 Task: Add Attachment from computer to Card Card0000000217 in Board Board0000000055 in Workspace WS0000000019 in Trello. Add Cover Green to Card Card0000000217 in Board Board0000000055 in Workspace WS0000000019 in Trello. Add "Move Card To …" Button titled Button0000000217 to "top" of the list "To Do" to Card Card0000000217 in Board Board0000000055 in Workspace WS0000000019 in Trello. Add Description DS0000000217 to Card Card0000000218 in Board Board0000000055 in Workspace WS0000000019 in Trello. Add Comment CM0000000217 to Card Card0000000218 in Board Board0000000055 in Workspace WS0000000019 in Trello
Action: Mouse moved to (539, 569)
Screenshot: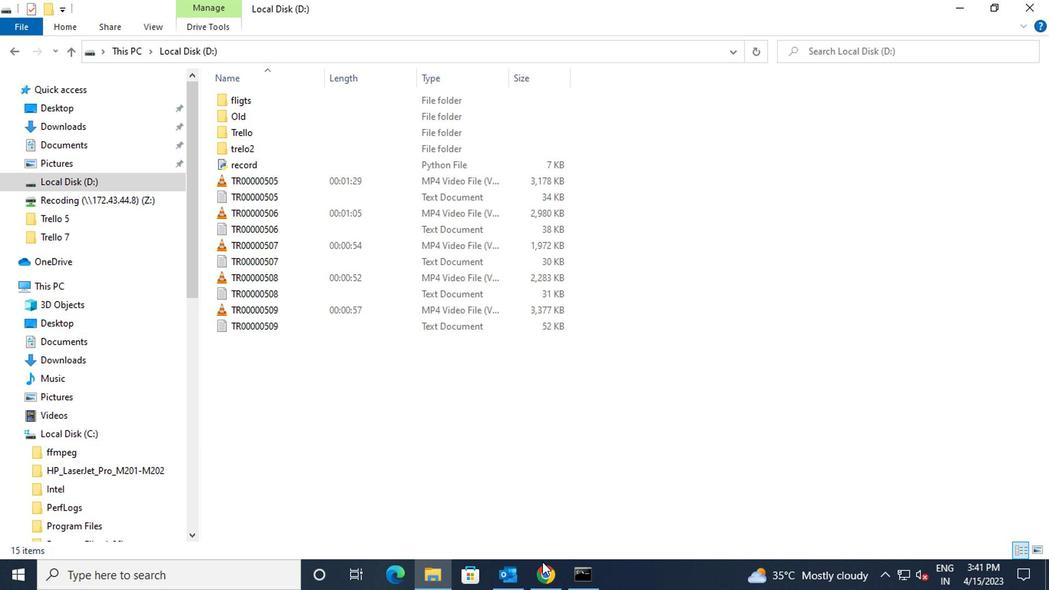 
Action: Mouse pressed left at (539, 569)
Screenshot: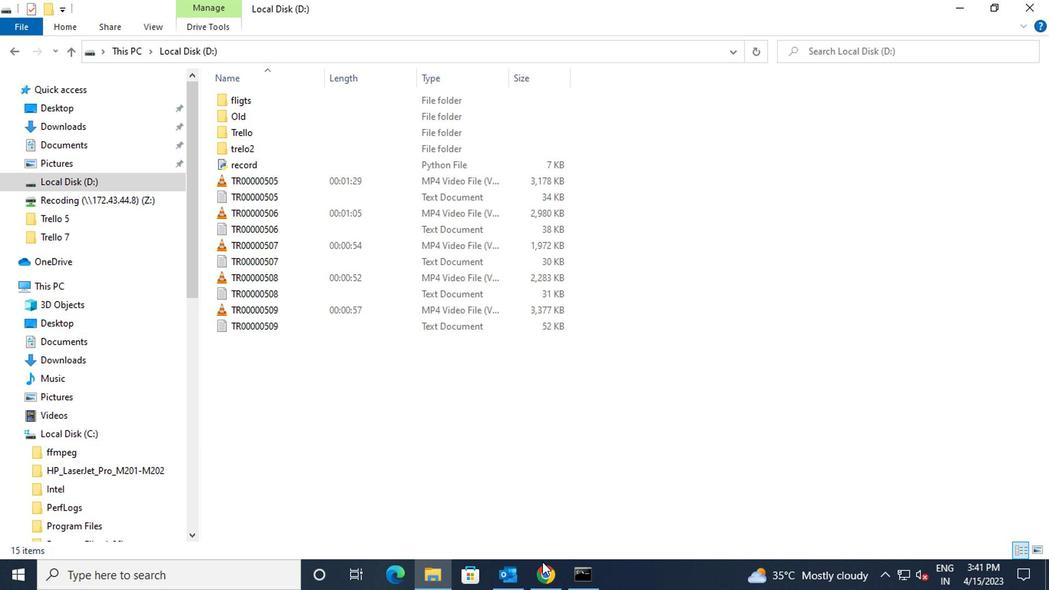 
Action: Mouse moved to (388, 217)
Screenshot: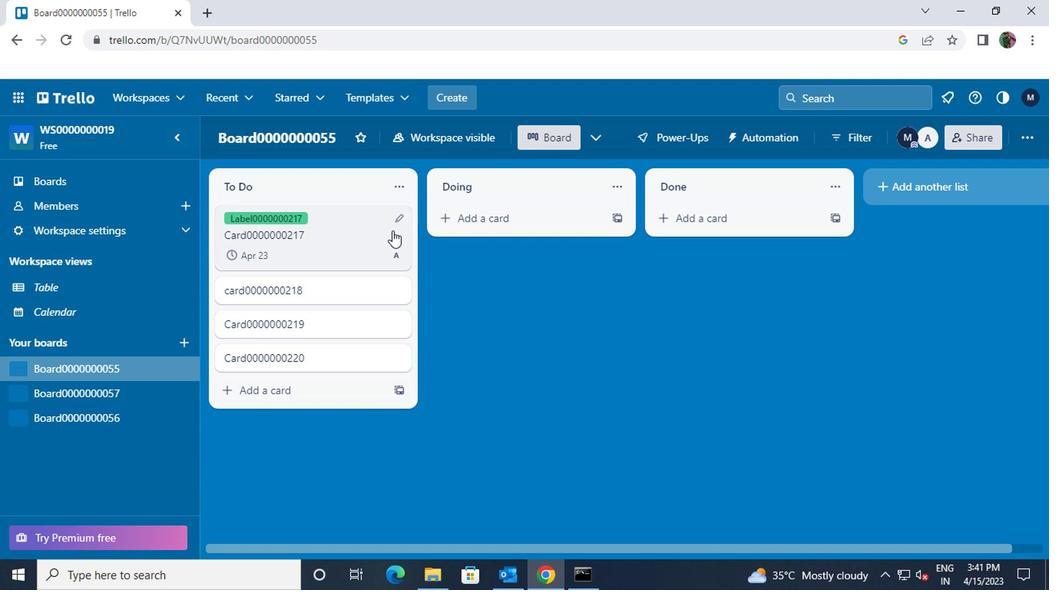 
Action: Mouse pressed left at (388, 217)
Screenshot: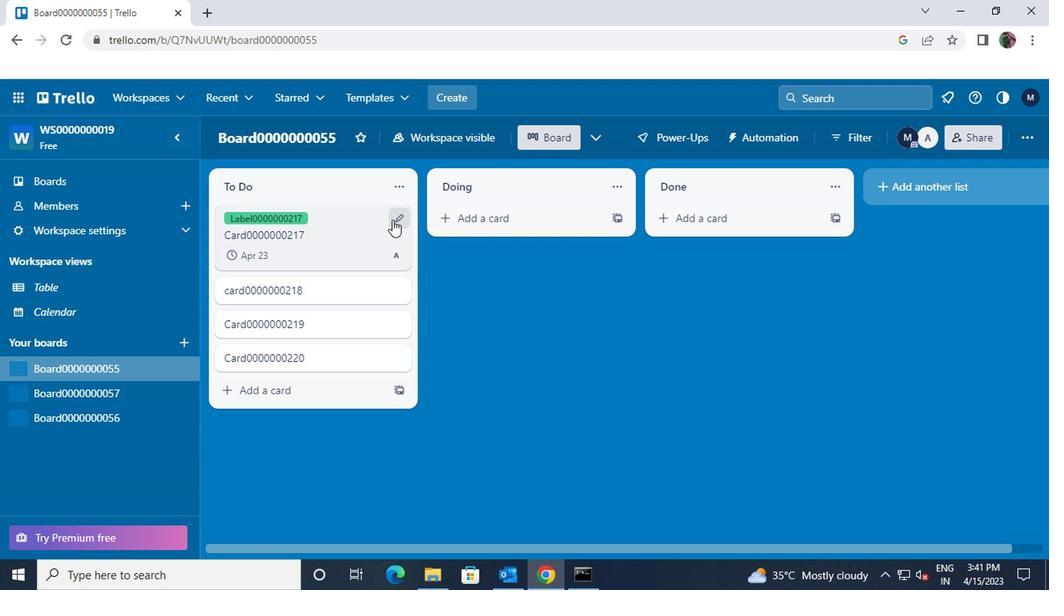 
Action: Mouse moved to (445, 218)
Screenshot: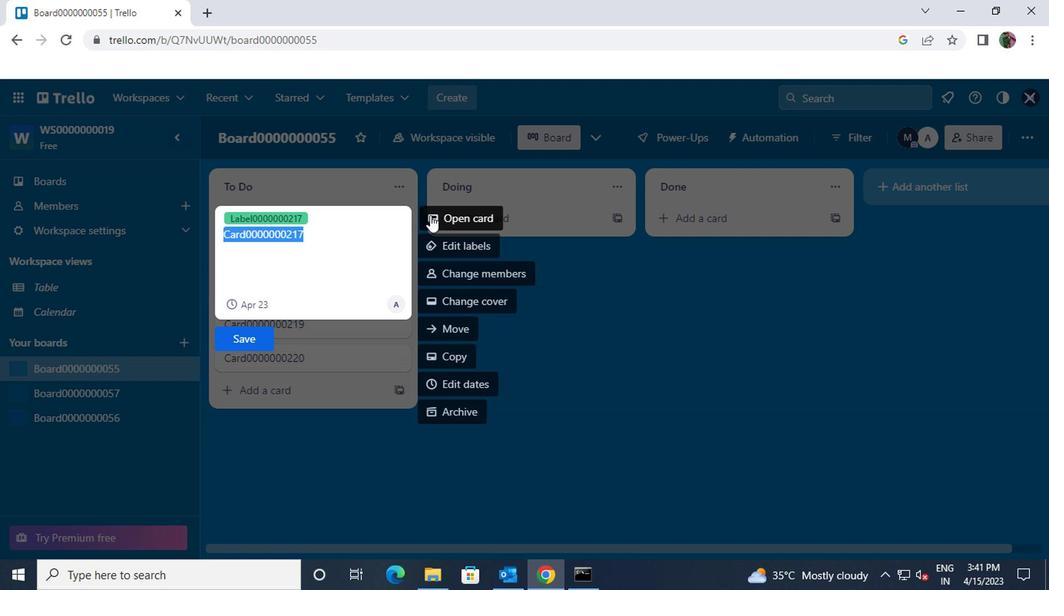 
Action: Mouse pressed left at (445, 218)
Screenshot: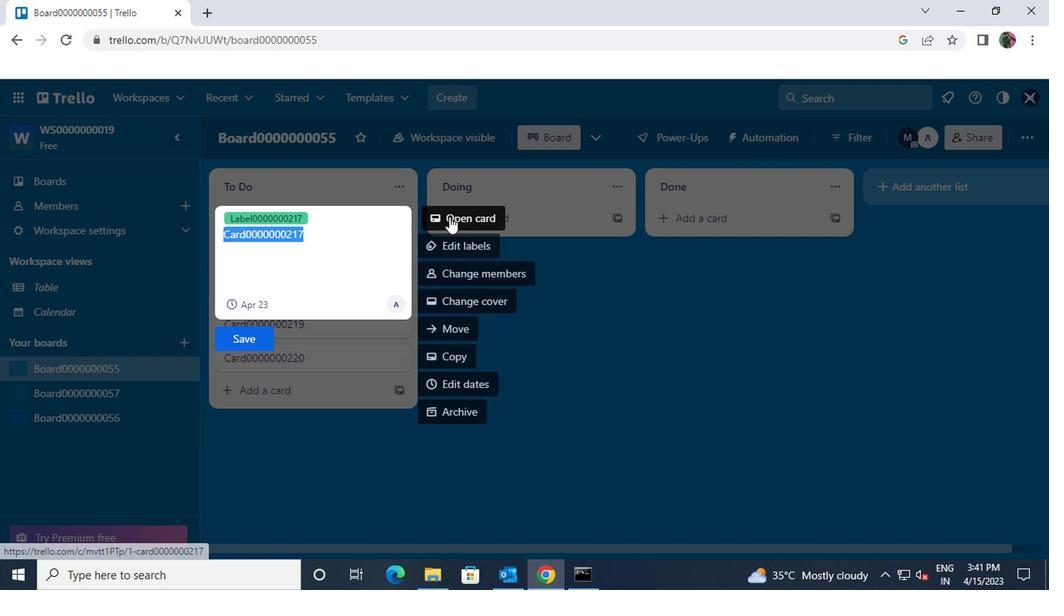 
Action: Mouse moved to (685, 346)
Screenshot: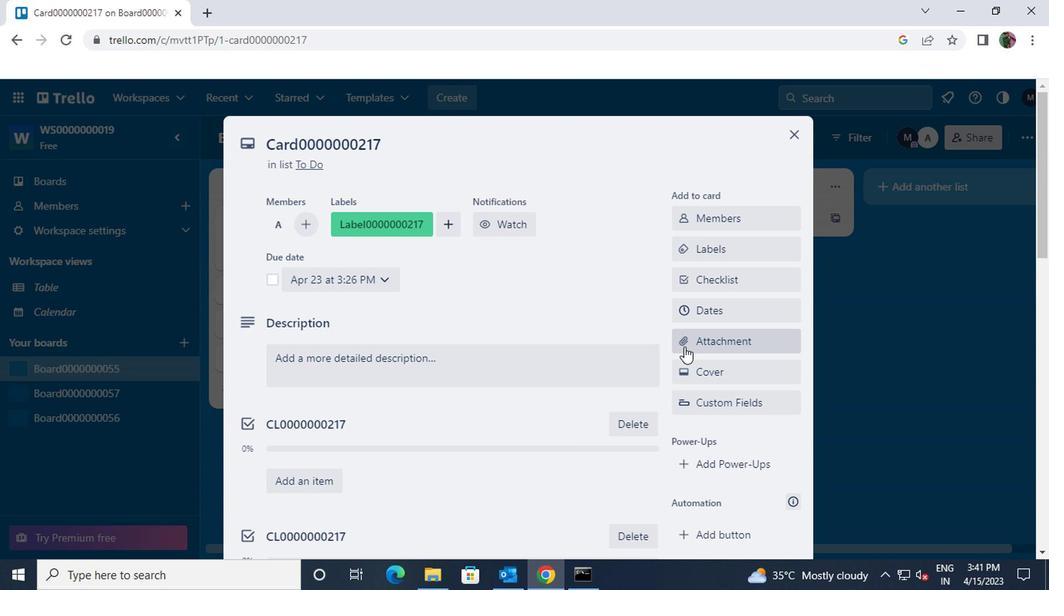 
Action: Mouse pressed left at (685, 346)
Screenshot: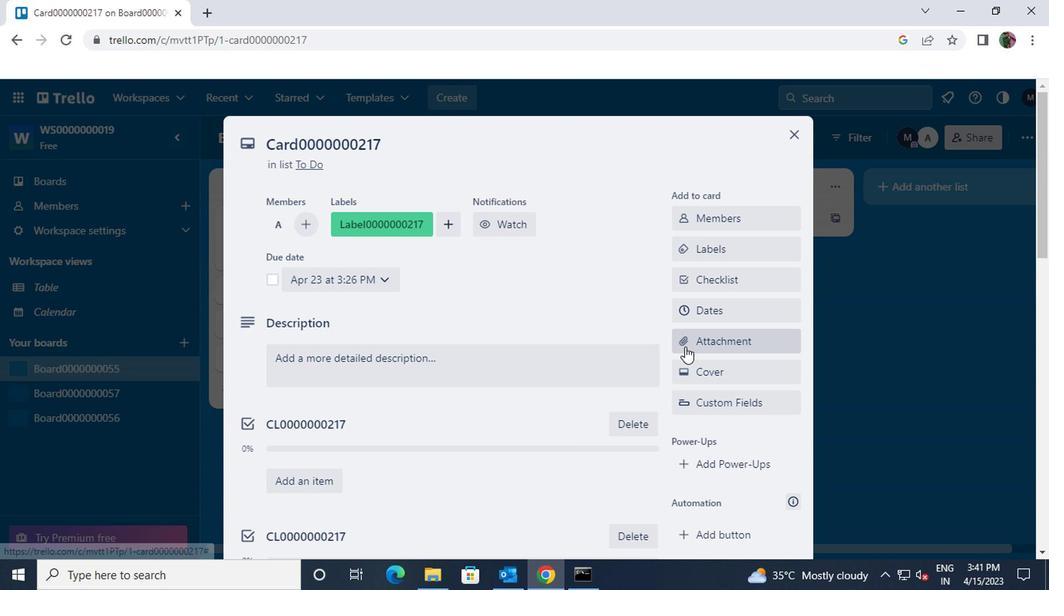 
Action: Mouse moved to (703, 166)
Screenshot: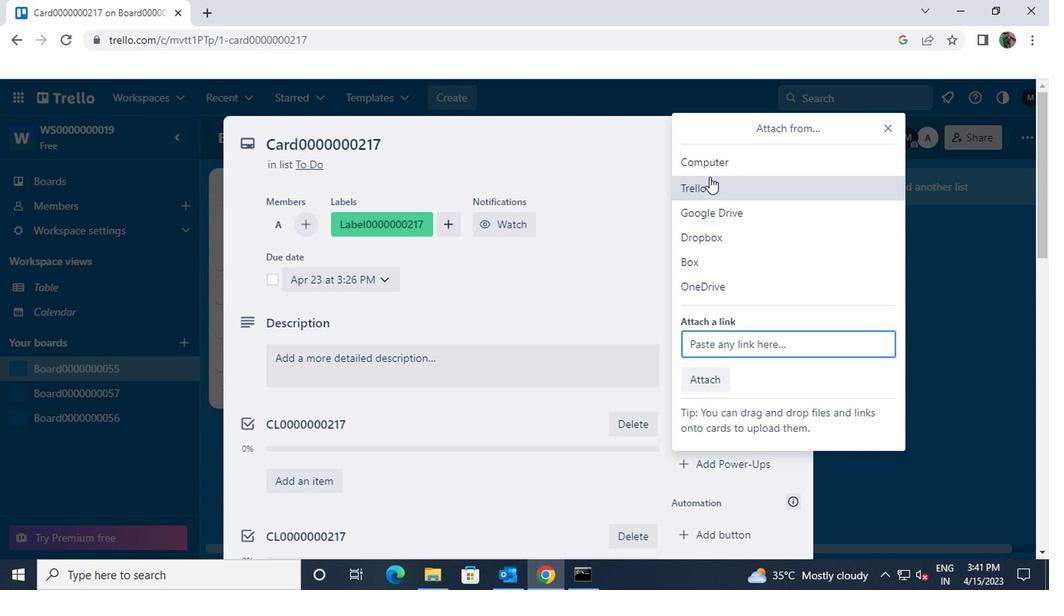 
Action: Mouse pressed left at (703, 166)
Screenshot: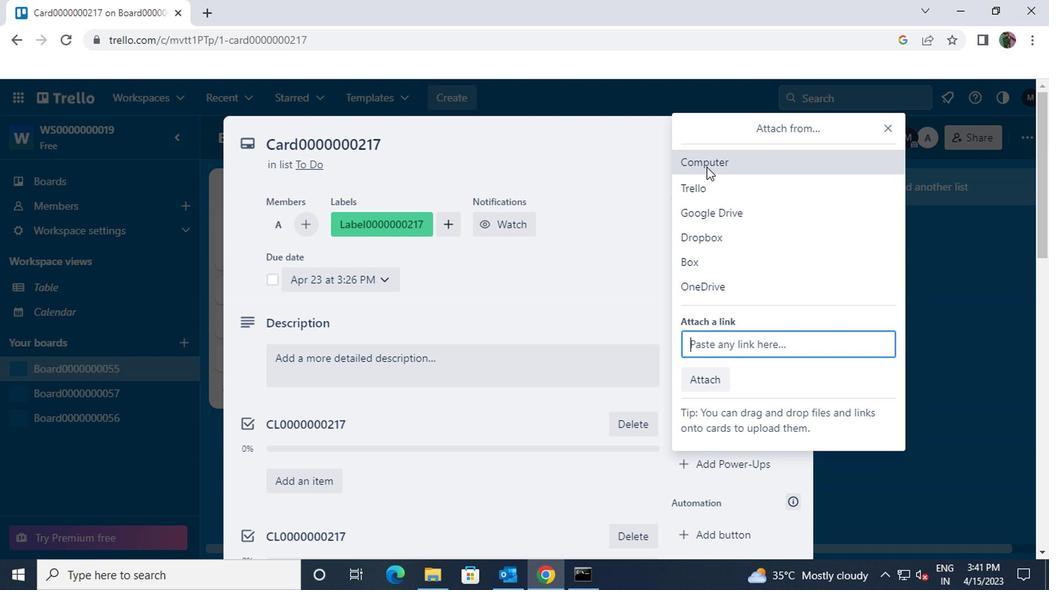 
Action: Mouse moved to (324, 133)
Screenshot: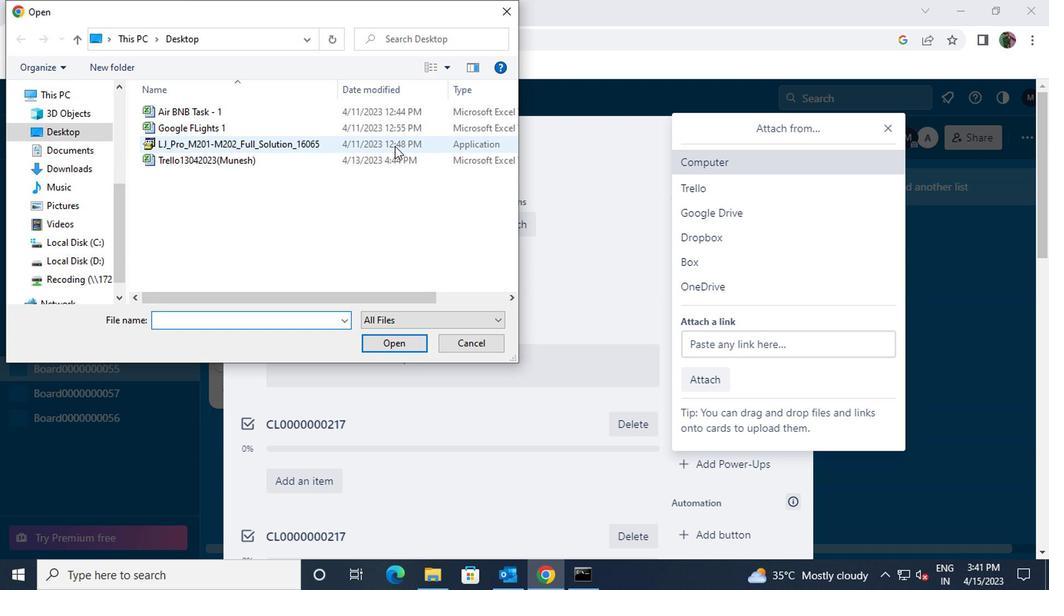 
Action: Mouse pressed left at (324, 133)
Screenshot: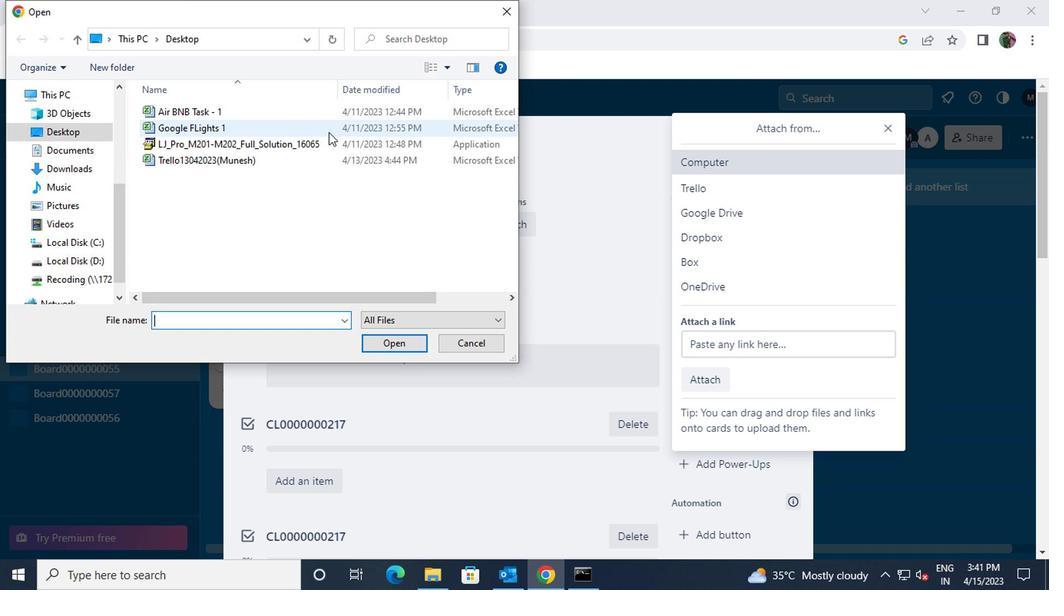 
Action: Mouse moved to (394, 340)
Screenshot: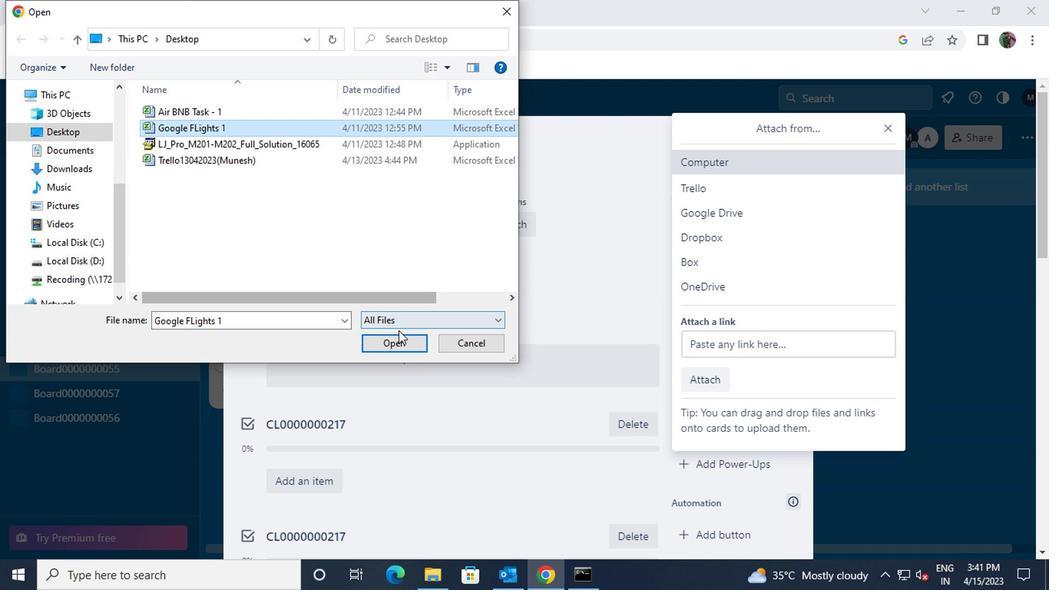 
Action: Mouse pressed left at (394, 340)
Screenshot: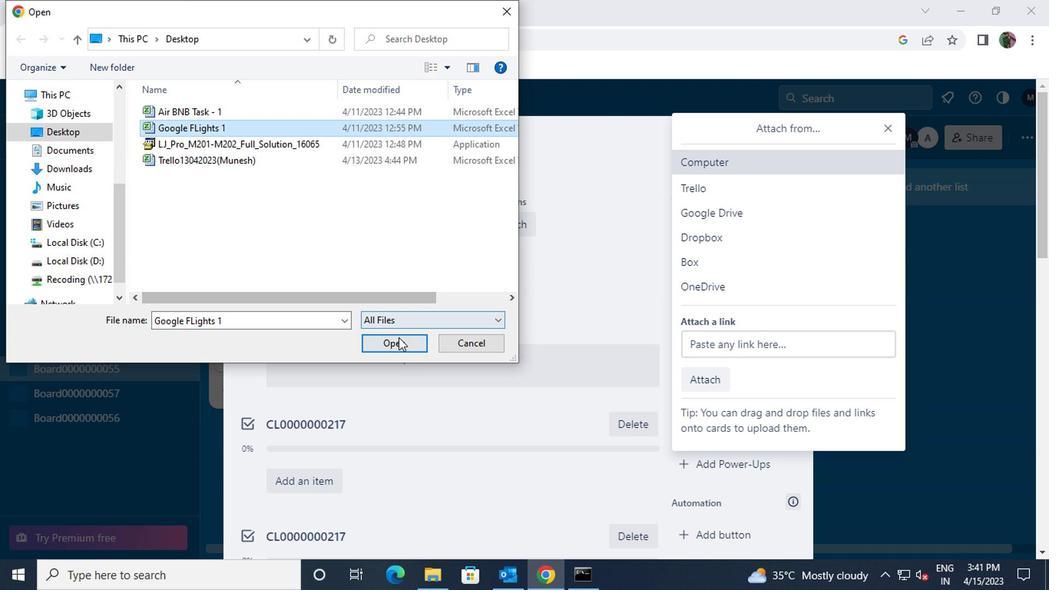 
Action: Mouse moved to (790, 128)
Screenshot: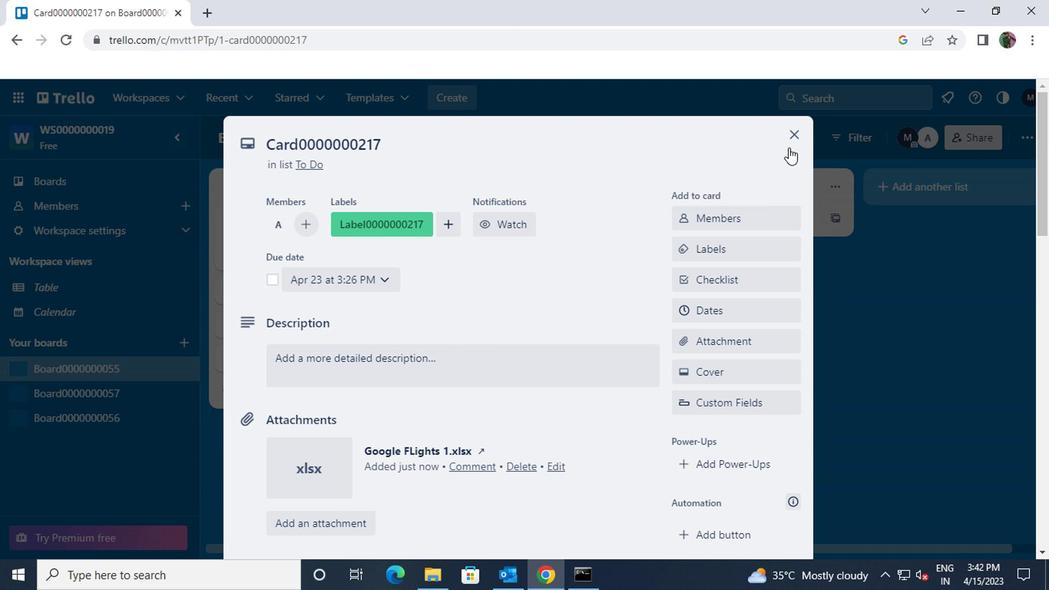 
Action: Mouse pressed left at (790, 128)
Screenshot: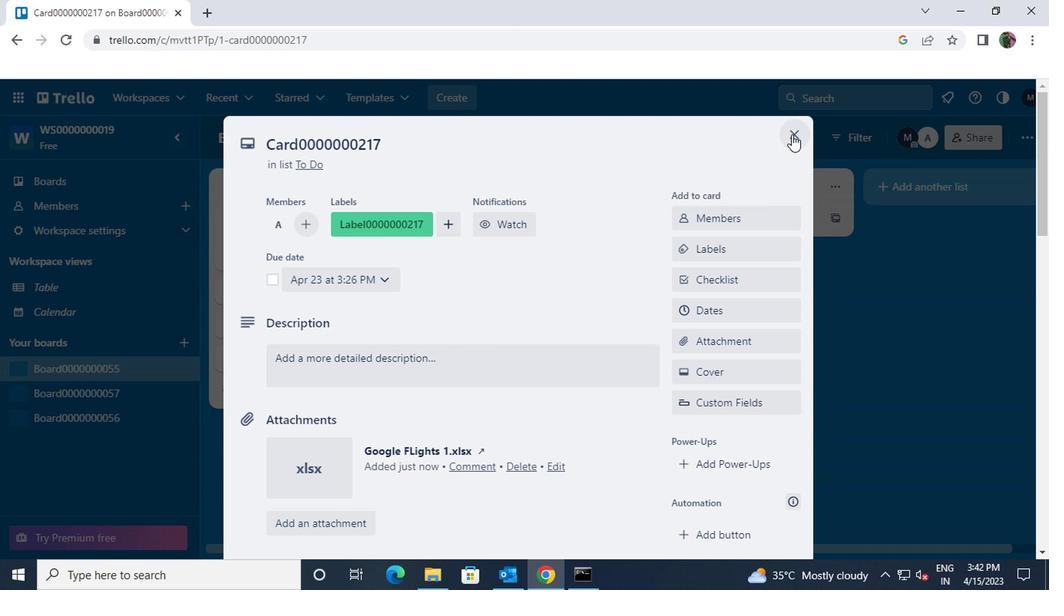 
Action: Mouse moved to (398, 218)
Screenshot: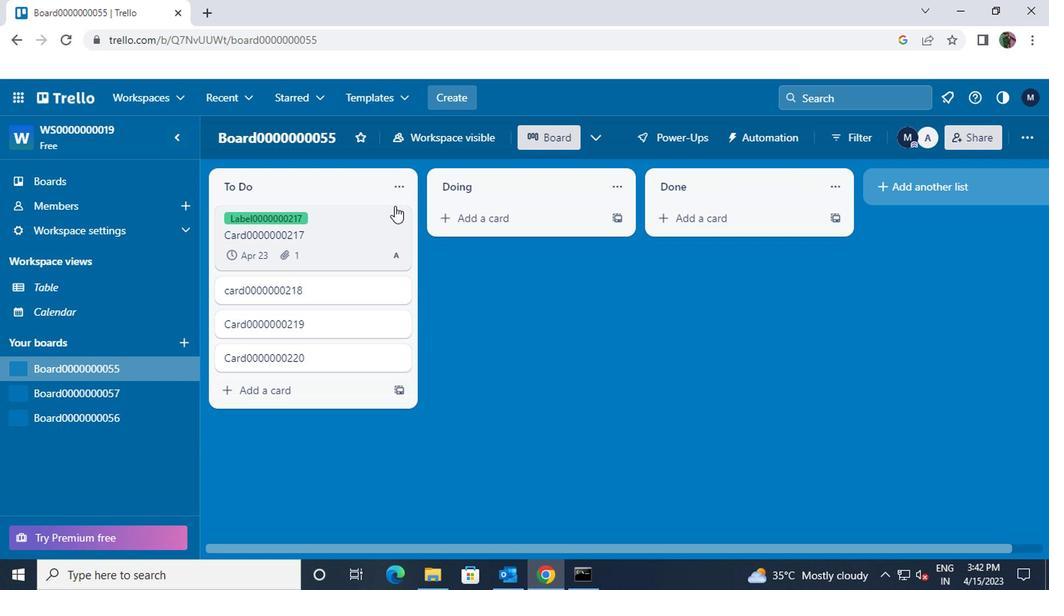 
Action: Mouse pressed left at (398, 218)
Screenshot: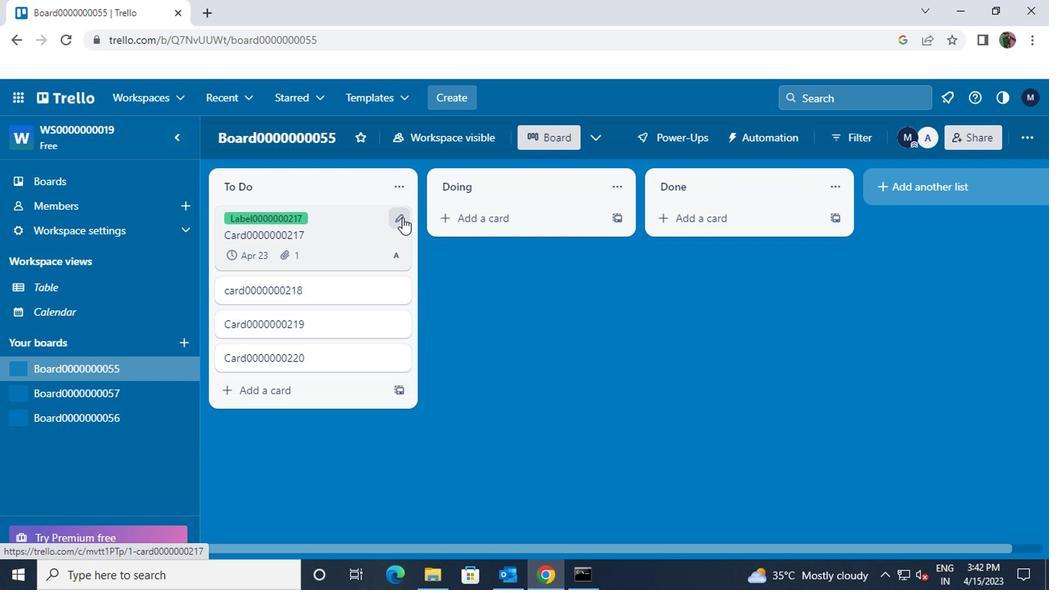 
Action: Mouse moved to (447, 297)
Screenshot: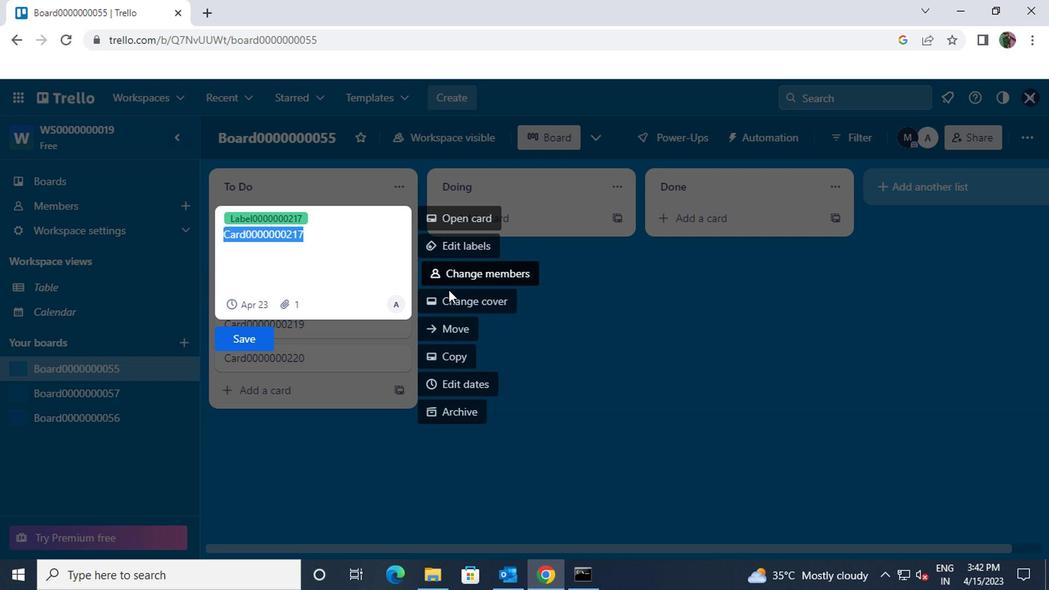 
Action: Mouse pressed left at (447, 297)
Screenshot: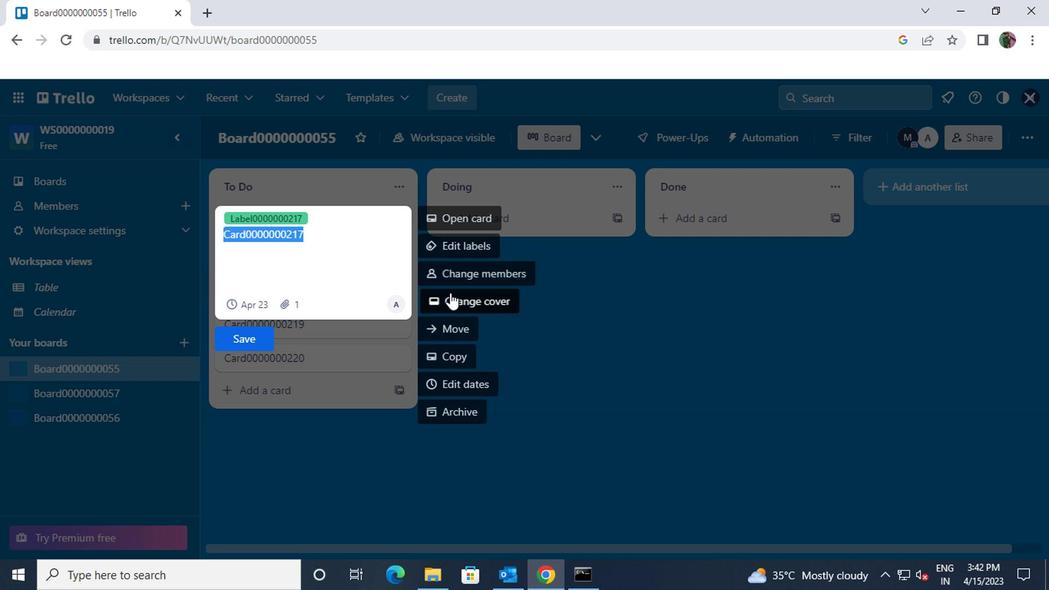 
Action: Mouse moved to (453, 268)
Screenshot: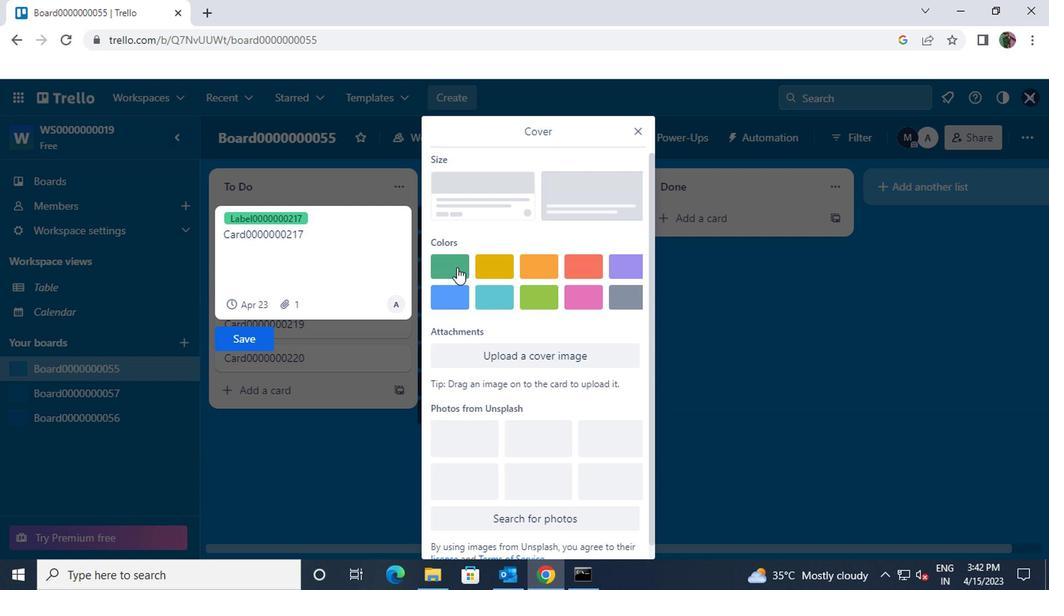 
Action: Mouse pressed left at (453, 268)
Screenshot: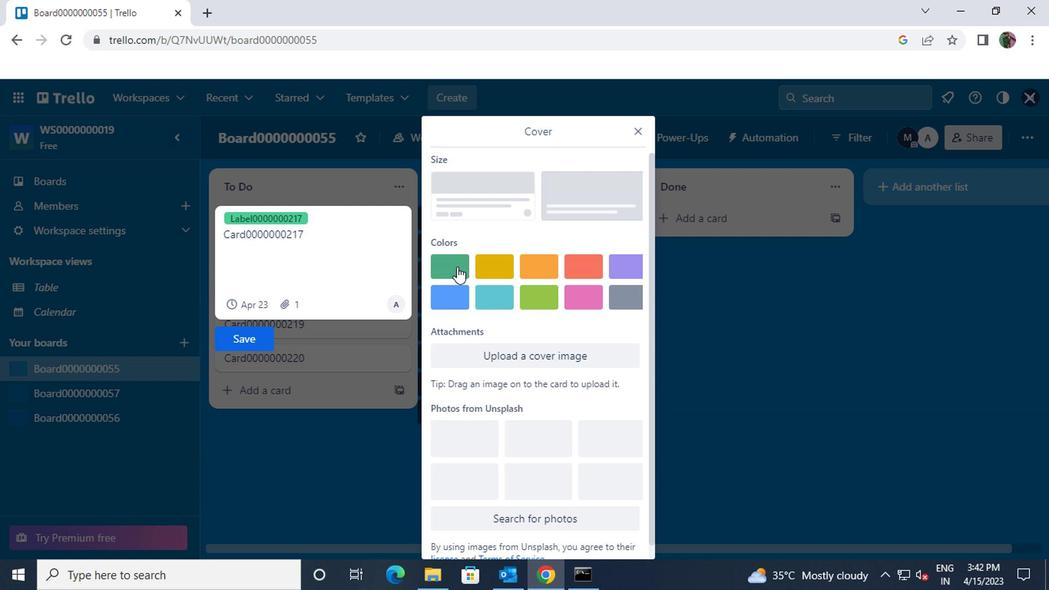 
Action: Mouse moved to (244, 365)
Screenshot: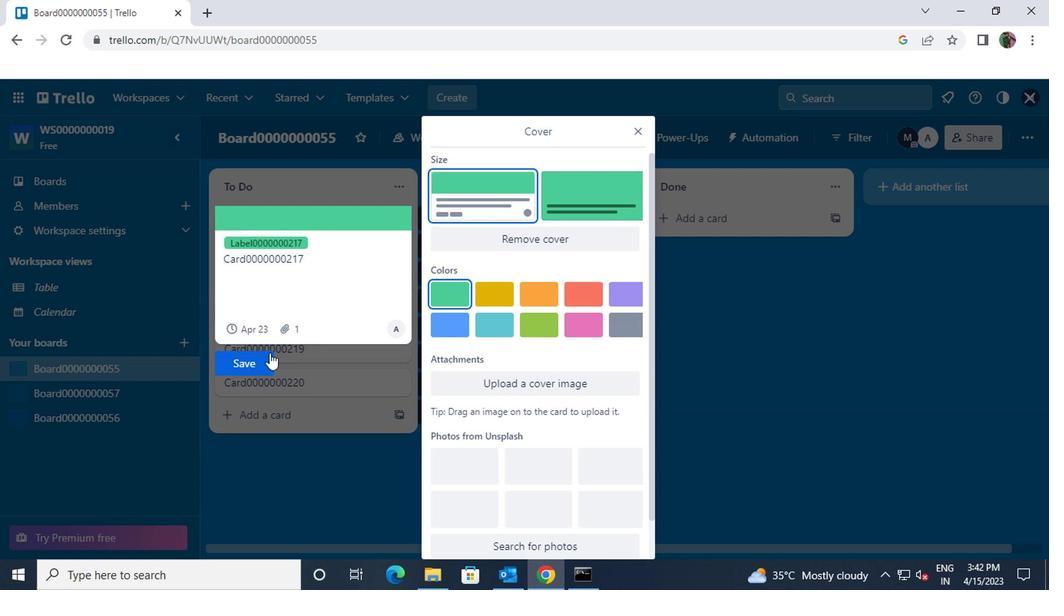 
Action: Mouse pressed left at (244, 365)
Screenshot: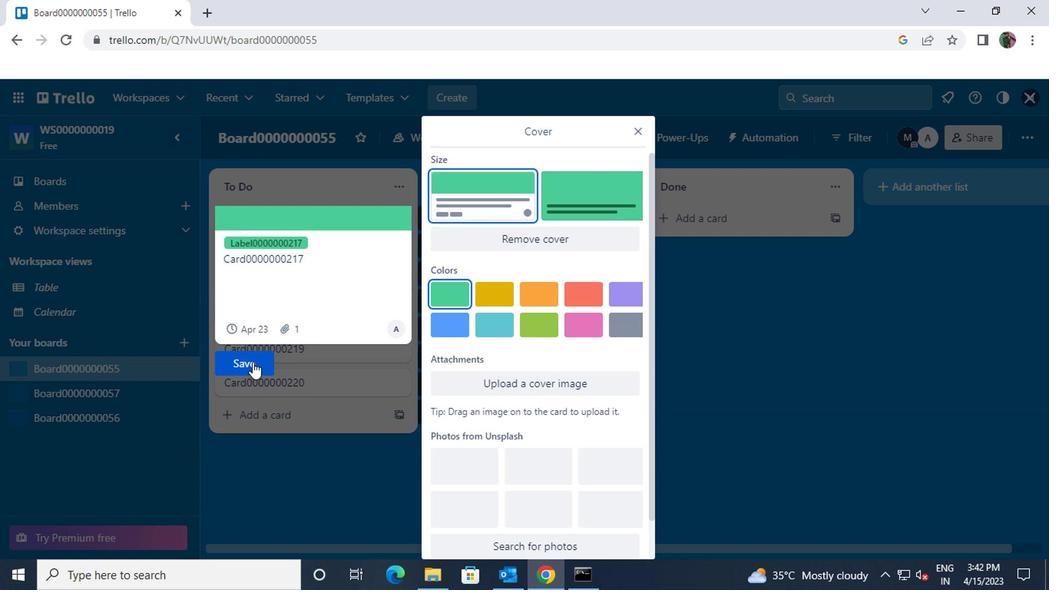 
Action: Mouse moved to (393, 219)
Screenshot: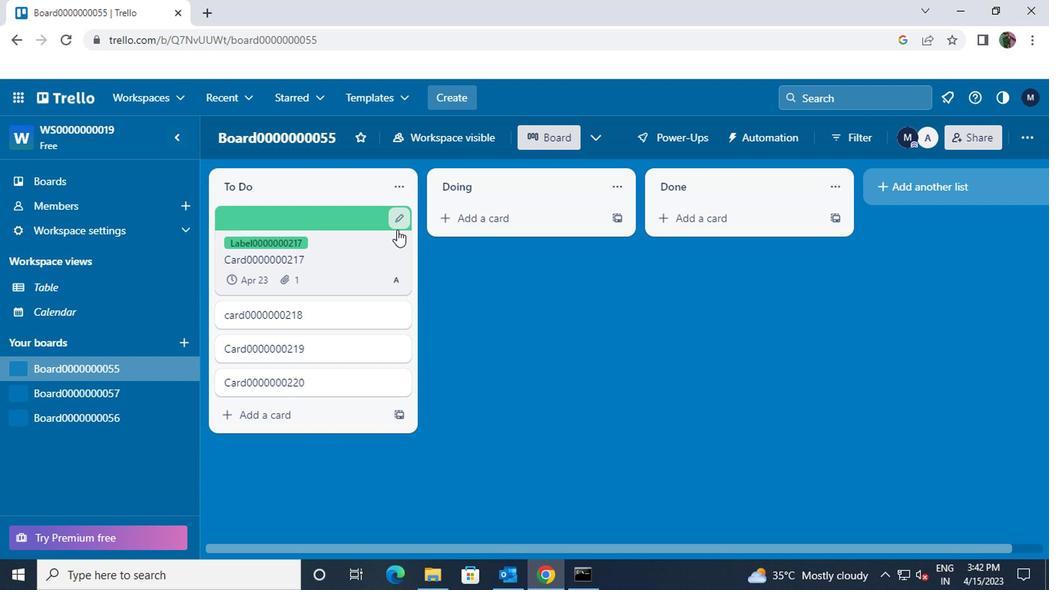 
Action: Mouse pressed left at (393, 219)
Screenshot: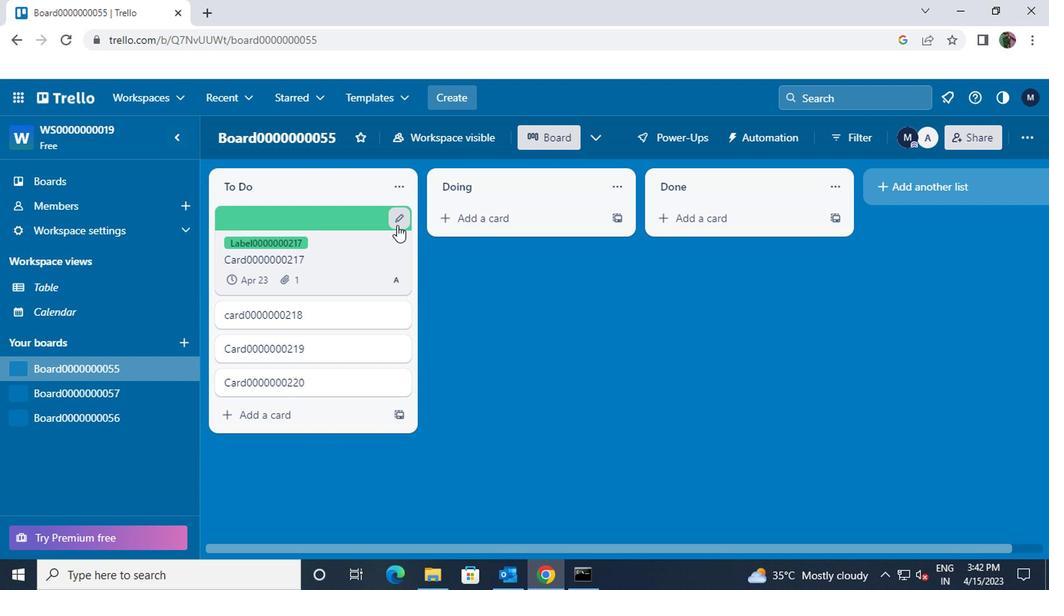 
Action: Mouse moved to (444, 220)
Screenshot: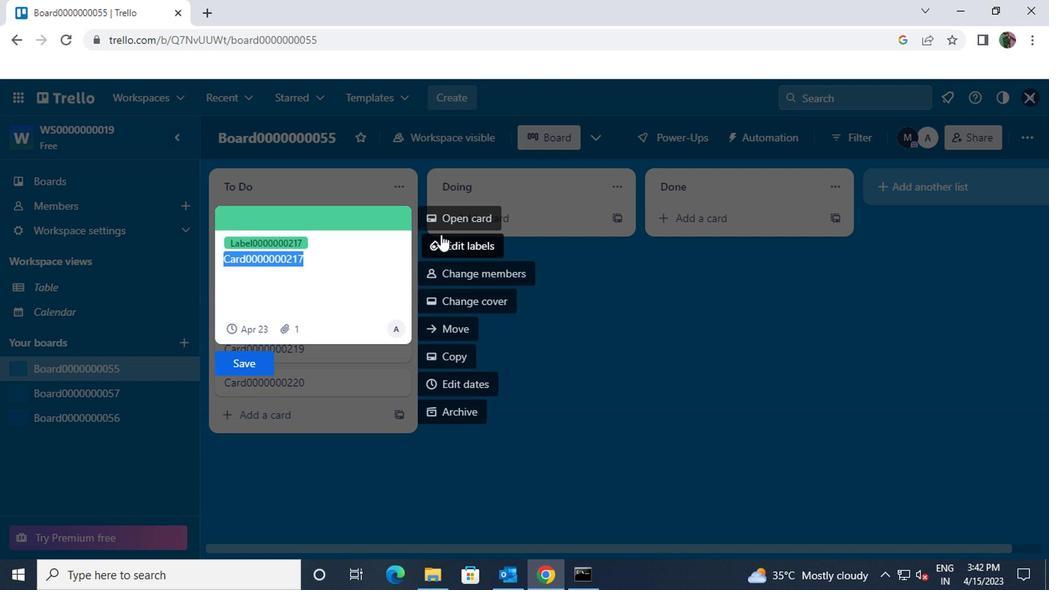 
Action: Mouse pressed left at (444, 220)
Screenshot: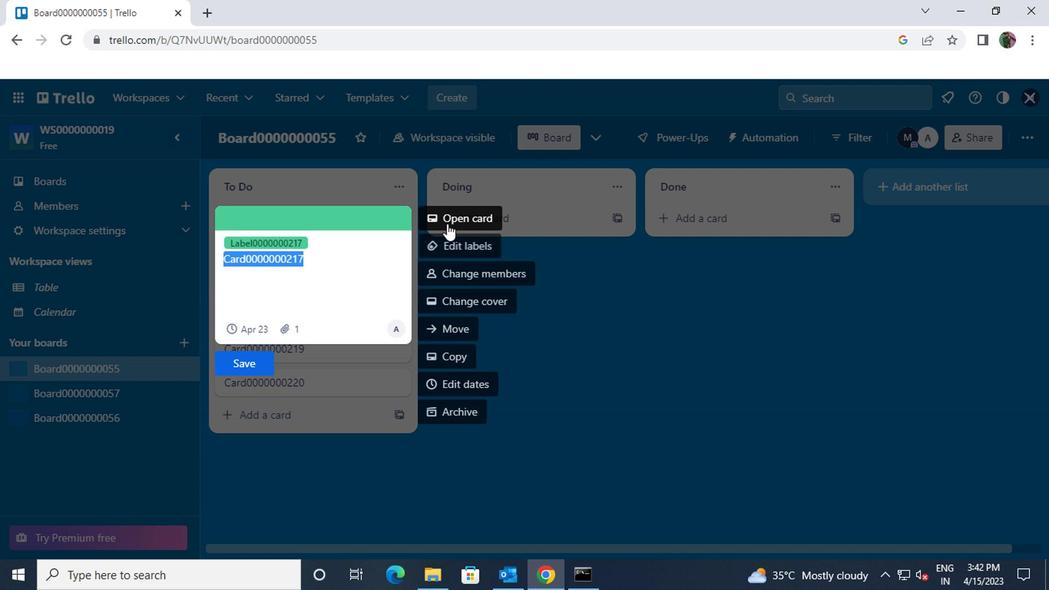 
Action: Mouse moved to (715, 477)
Screenshot: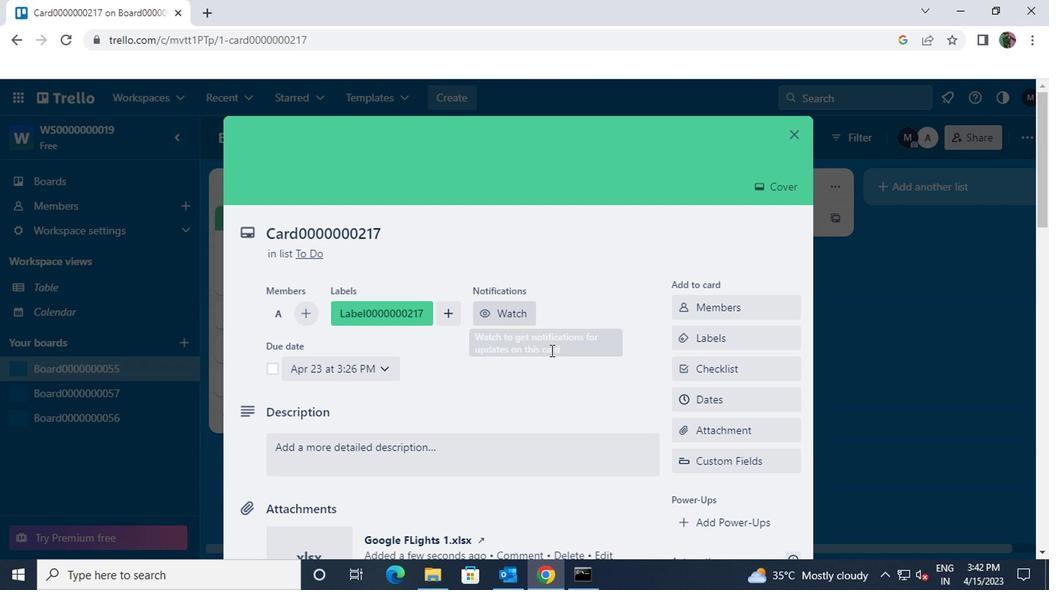 
Action: Mouse scrolled (715, 477) with delta (0, 0)
Screenshot: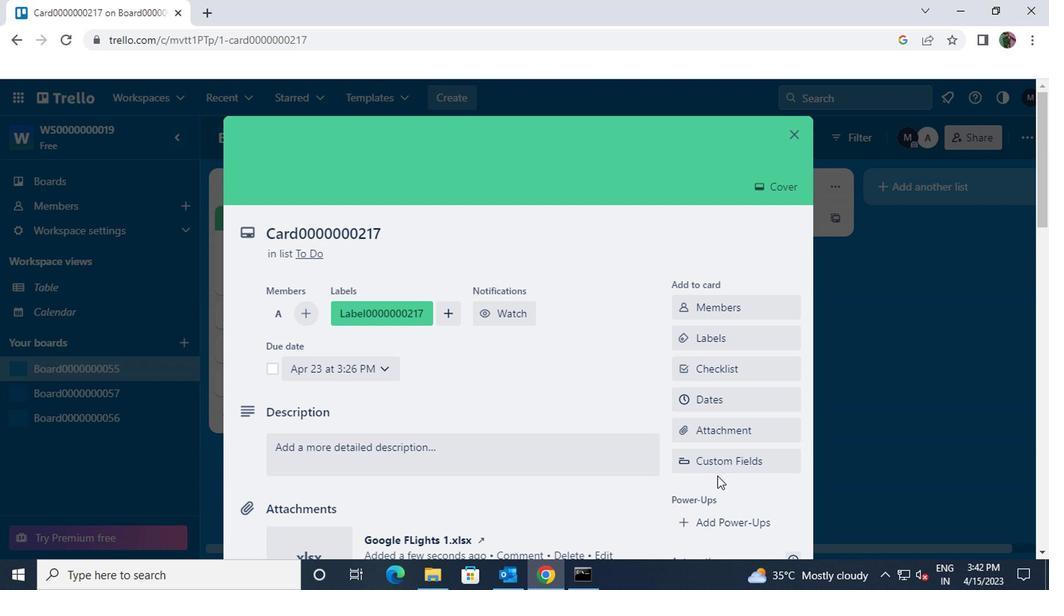 
Action: Mouse scrolled (715, 477) with delta (0, 0)
Screenshot: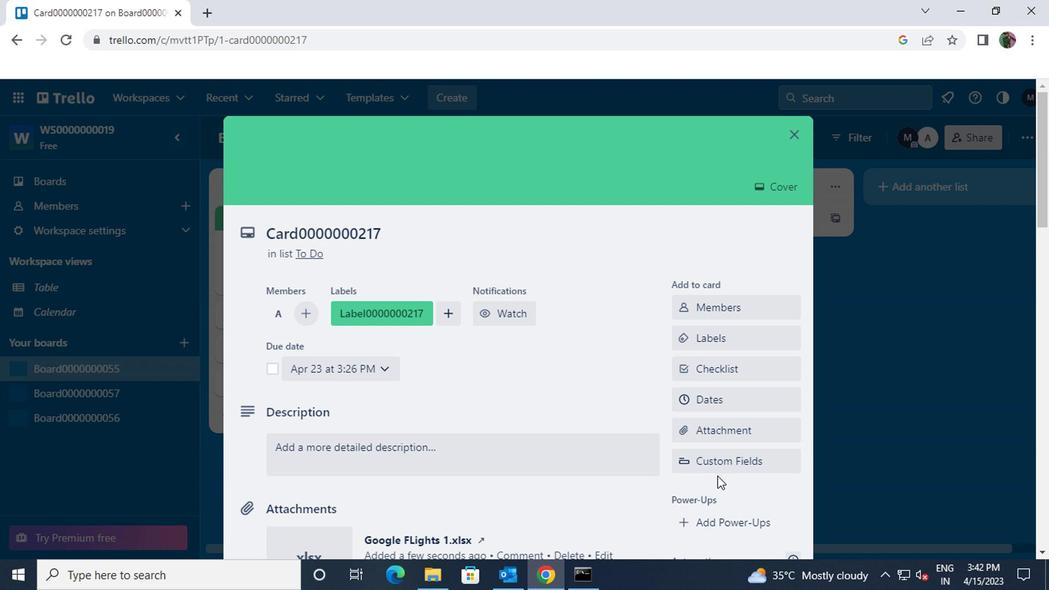 
Action: Mouse moved to (714, 447)
Screenshot: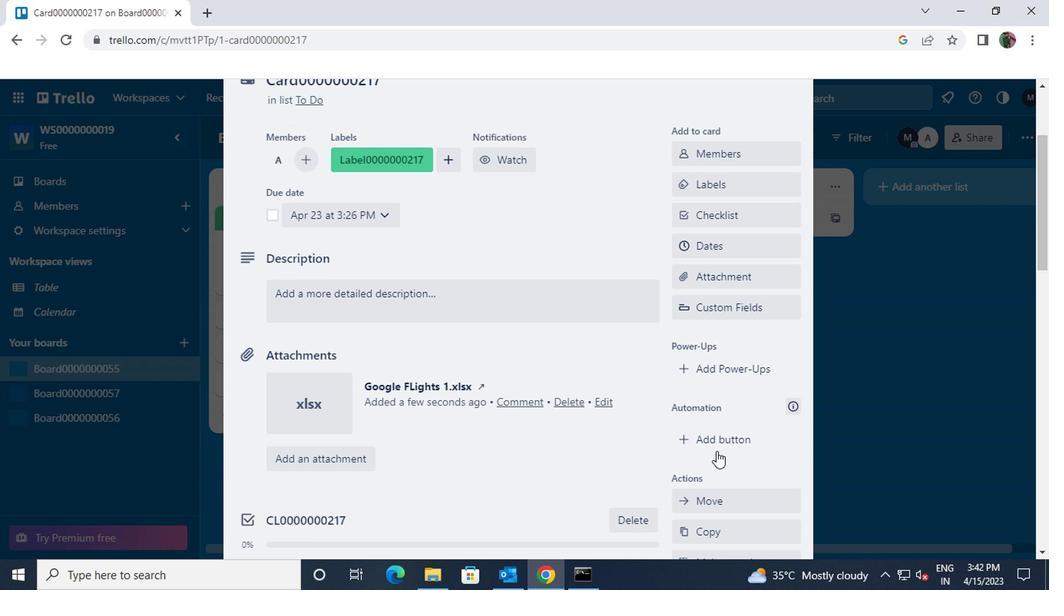 
Action: Mouse pressed left at (714, 447)
Screenshot: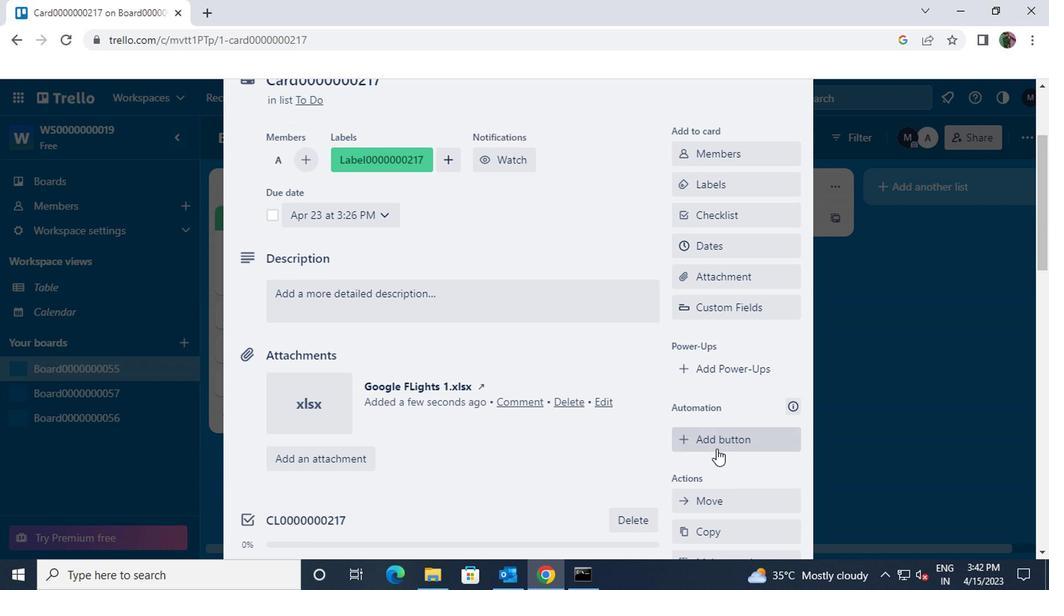 
Action: Mouse moved to (751, 209)
Screenshot: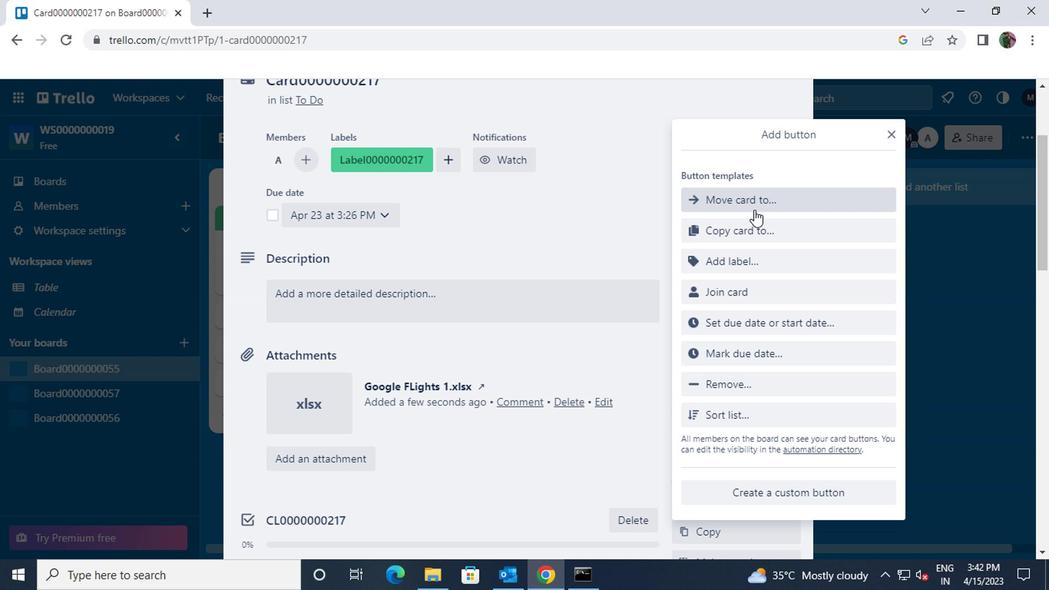 
Action: Mouse pressed left at (751, 209)
Screenshot: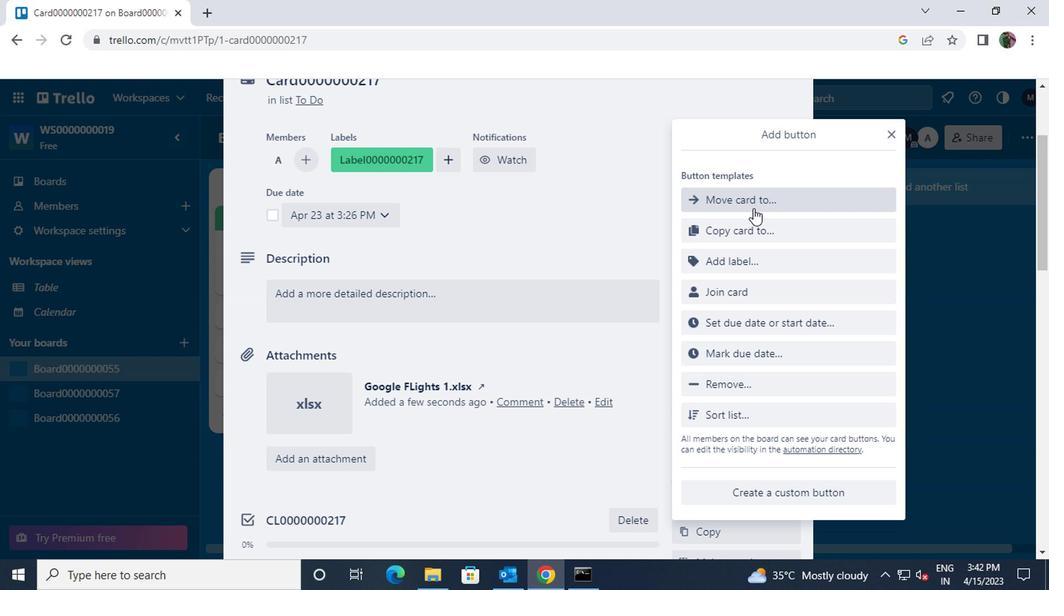 
Action: Key pressed <Key.shift>BUTTON000000217
Screenshot: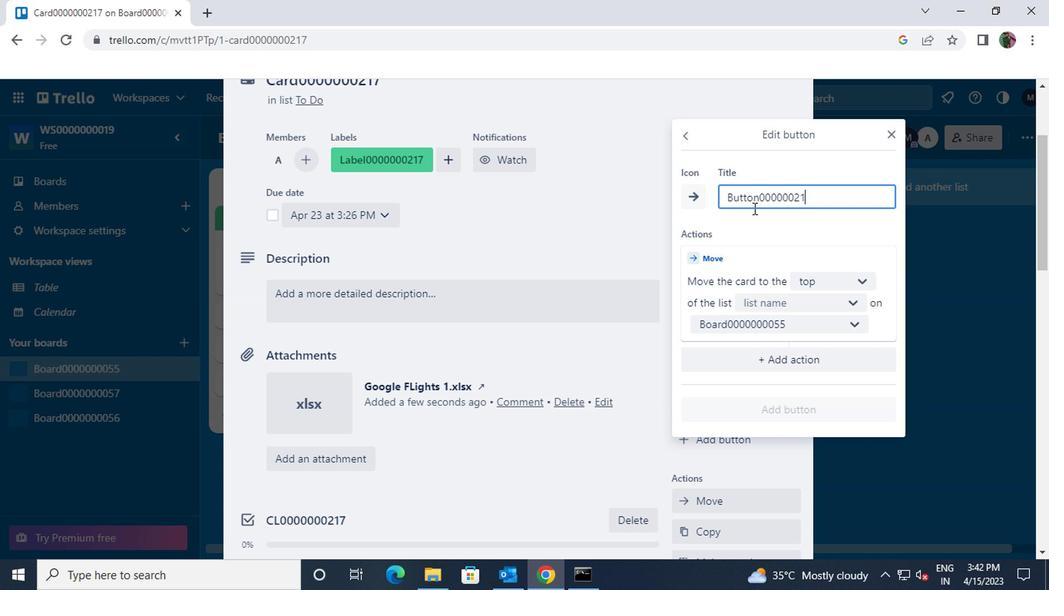 
Action: Mouse moved to (853, 281)
Screenshot: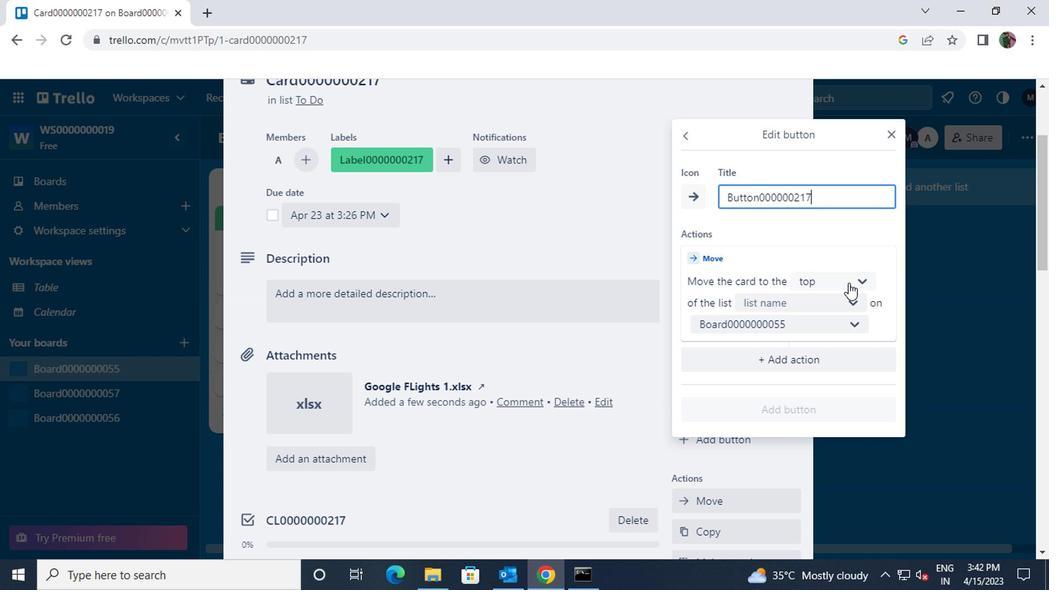 
Action: Mouse pressed left at (853, 281)
Screenshot: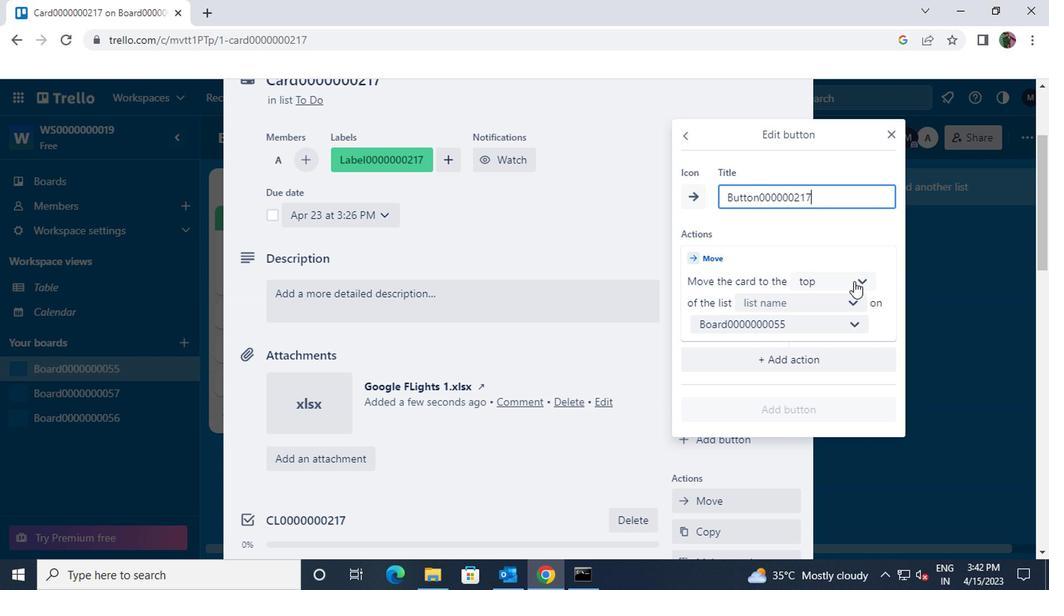 
Action: Mouse moved to (831, 305)
Screenshot: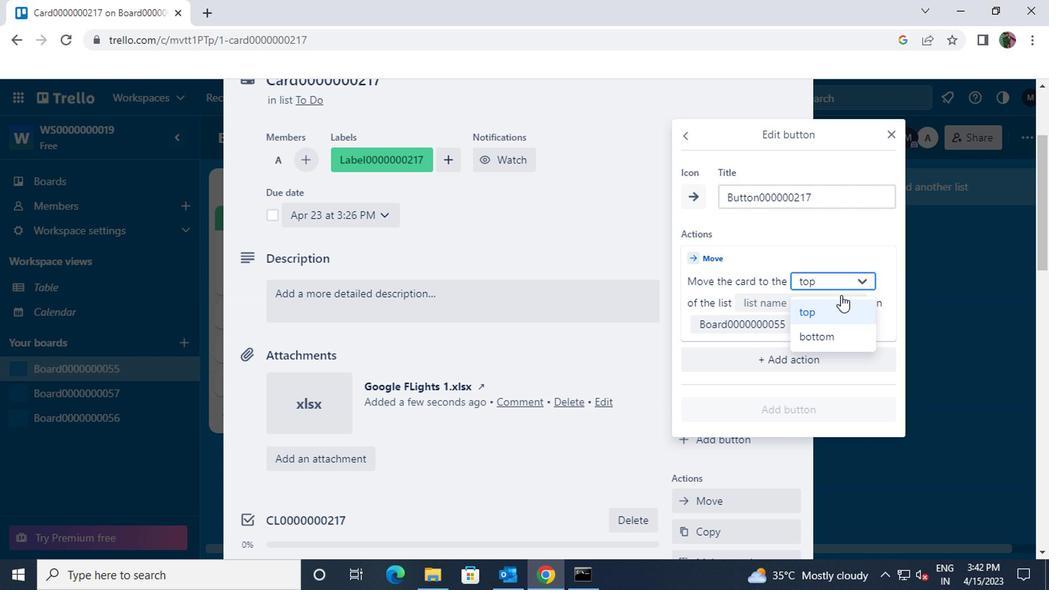 
Action: Mouse pressed left at (831, 305)
Screenshot: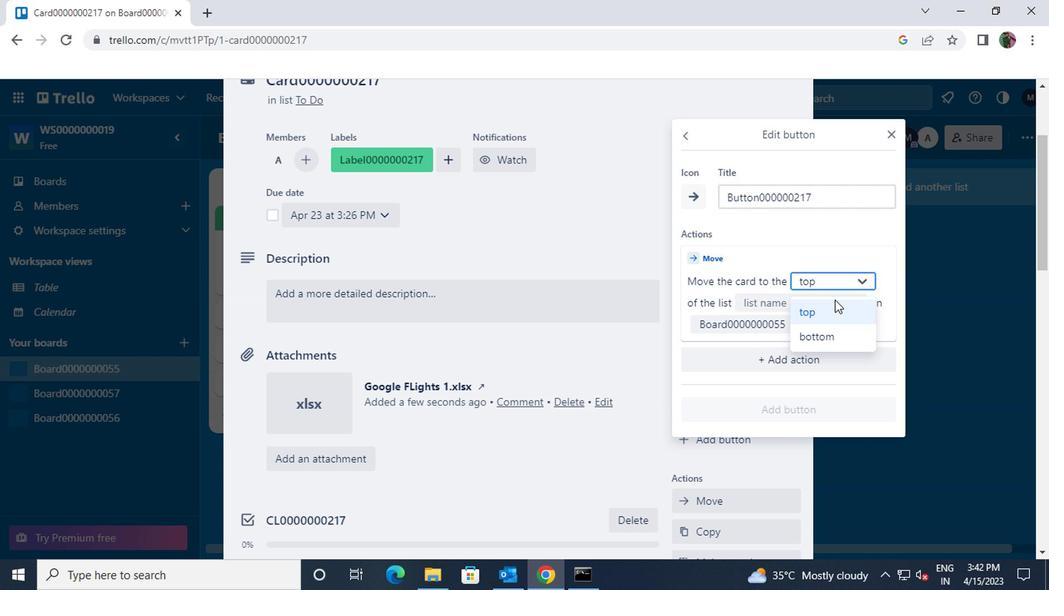 
Action: Mouse moved to (849, 300)
Screenshot: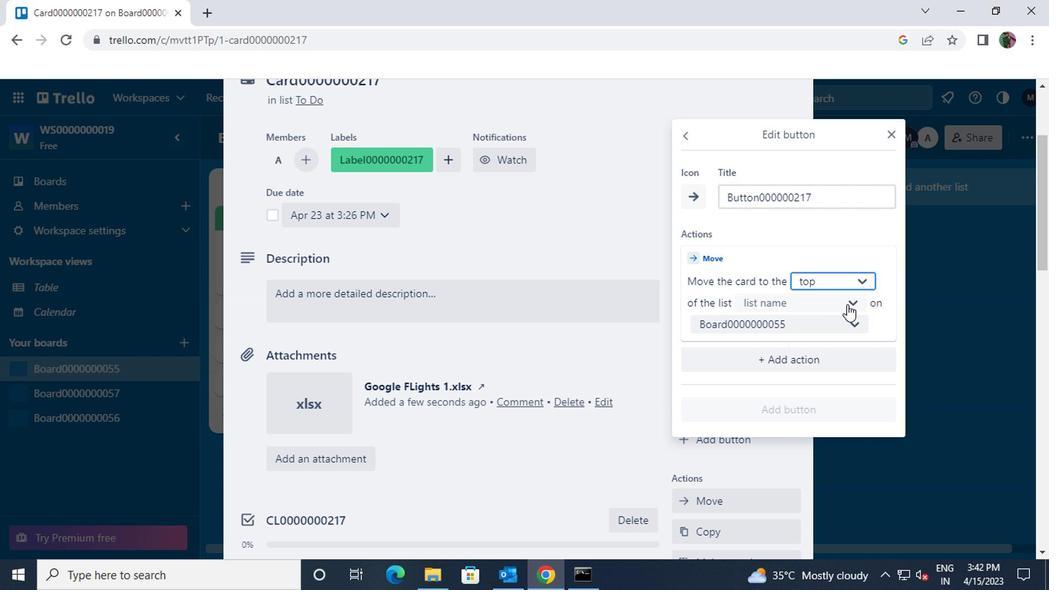 
Action: Mouse pressed left at (849, 300)
Screenshot: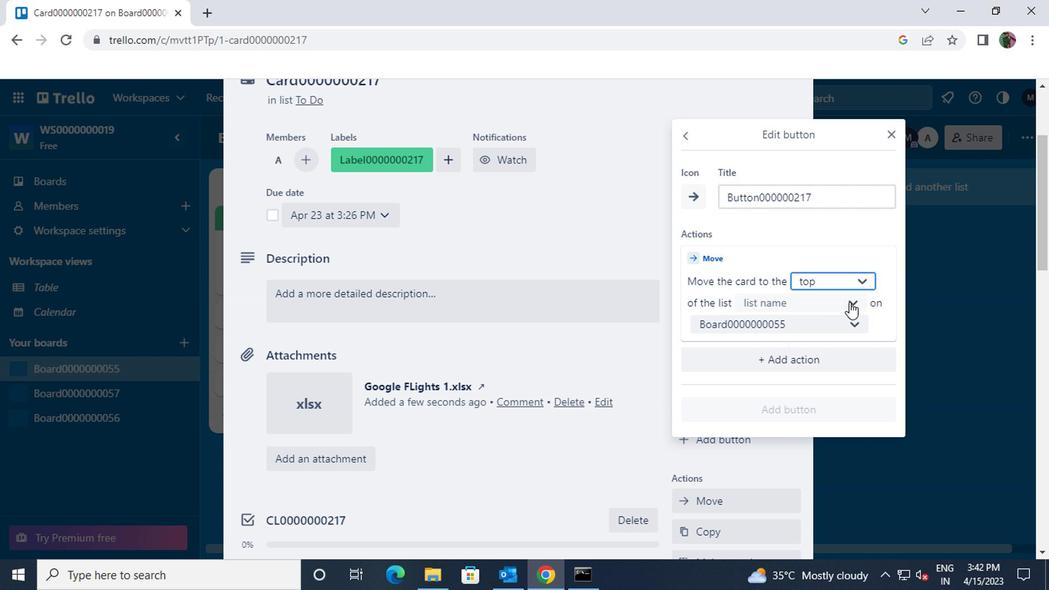 
Action: Mouse moved to (823, 325)
Screenshot: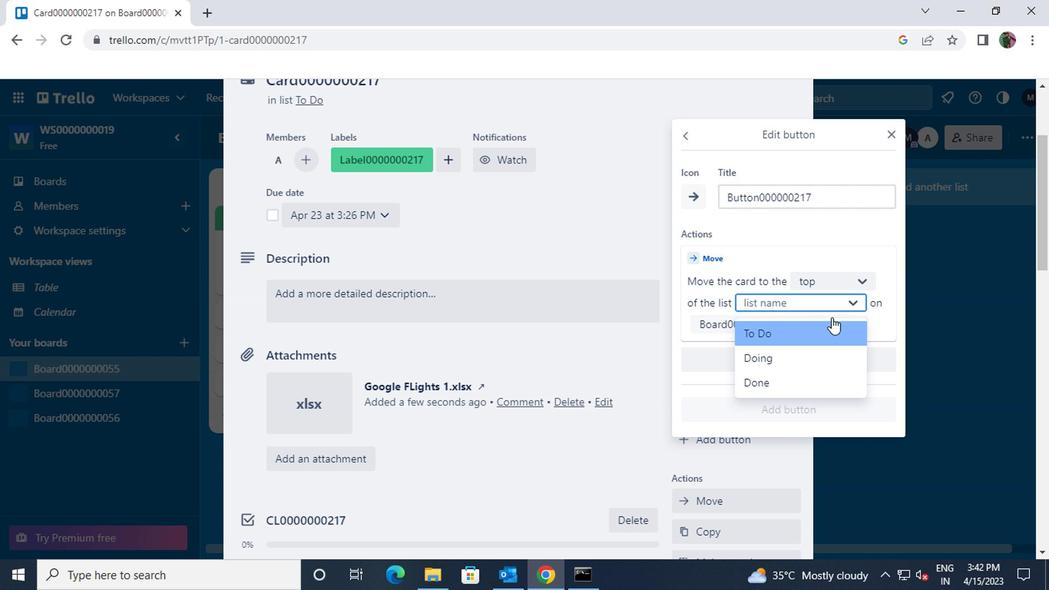 
Action: Mouse pressed left at (823, 325)
Screenshot: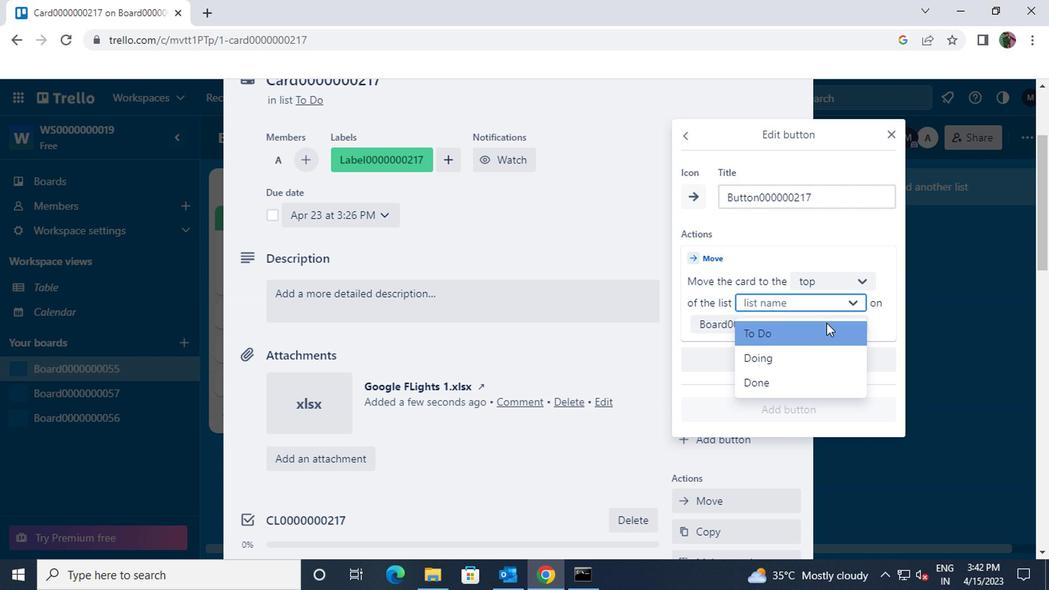 
Action: Mouse moved to (843, 323)
Screenshot: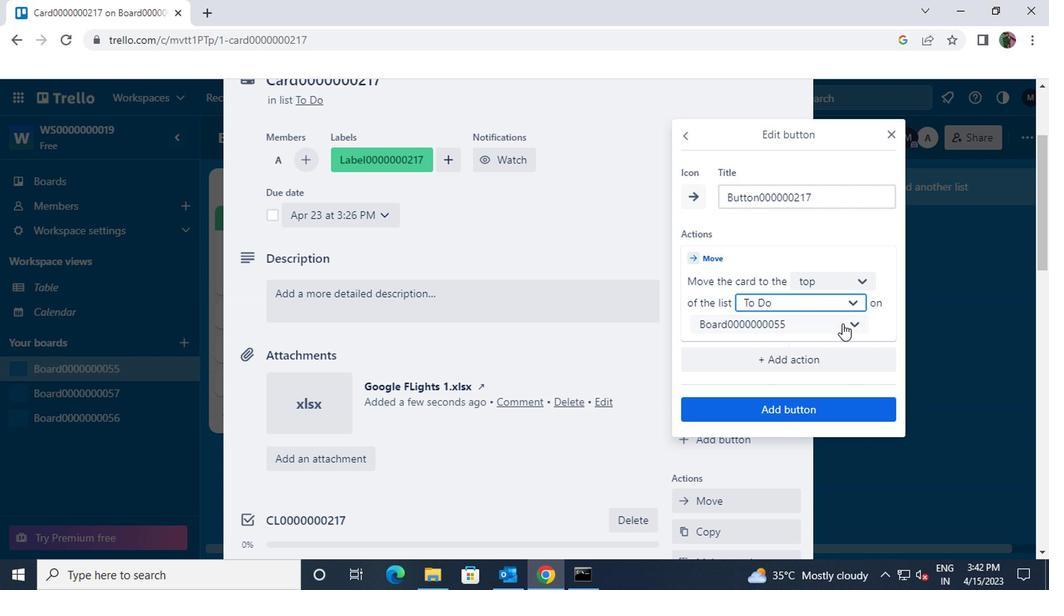 
Action: Mouse pressed left at (843, 323)
Screenshot: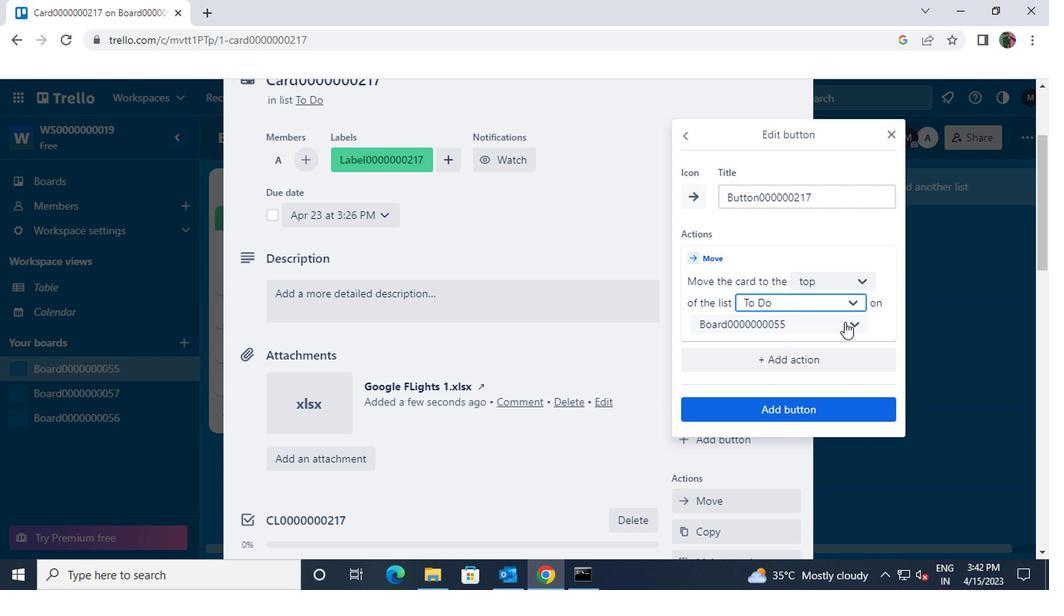 
Action: Mouse moved to (816, 346)
Screenshot: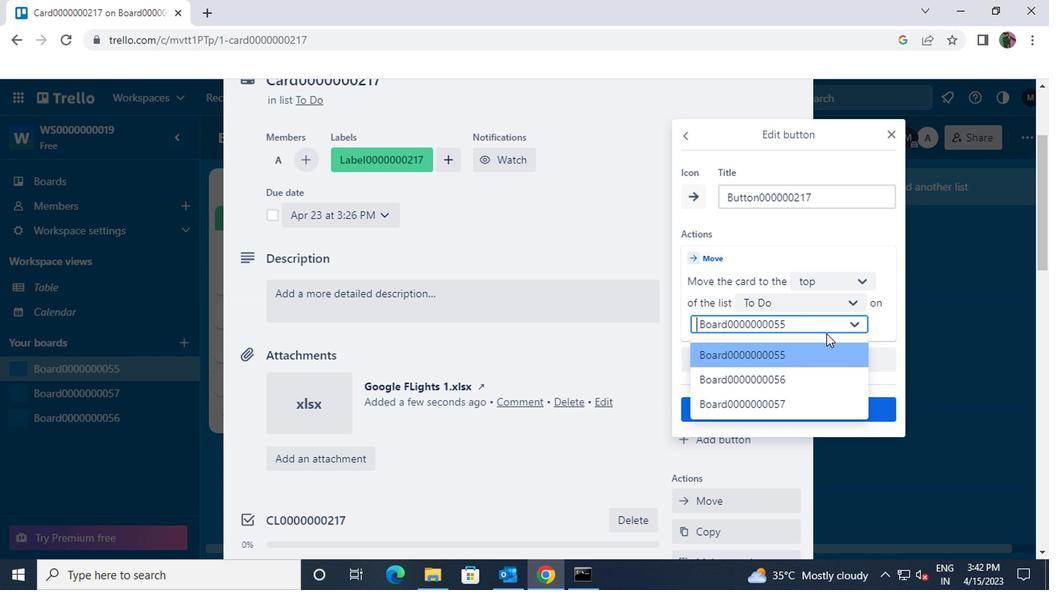 
Action: Mouse pressed left at (816, 346)
Screenshot: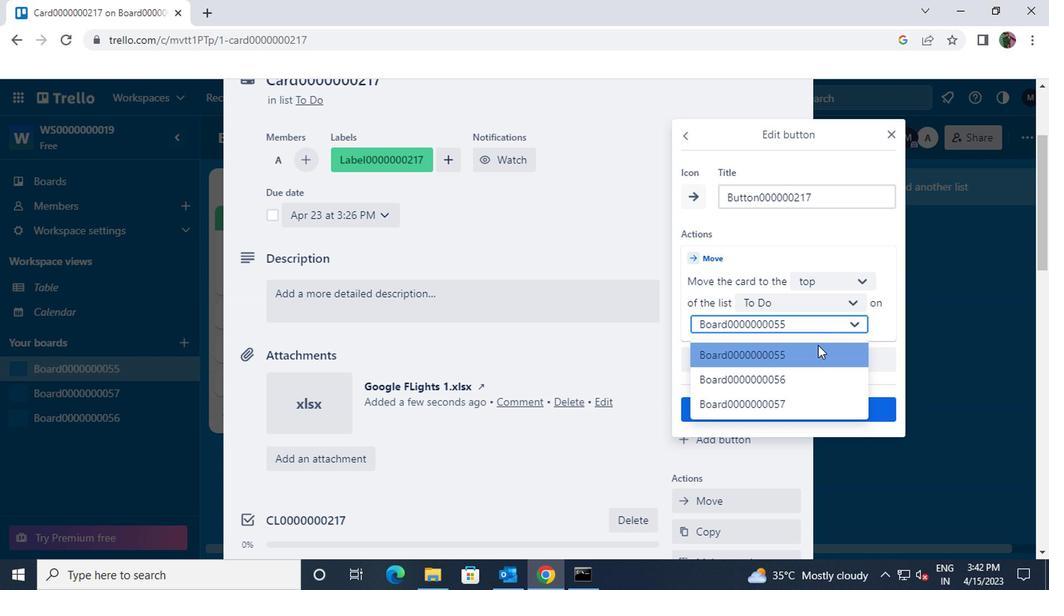 
Action: Mouse moved to (792, 406)
Screenshot: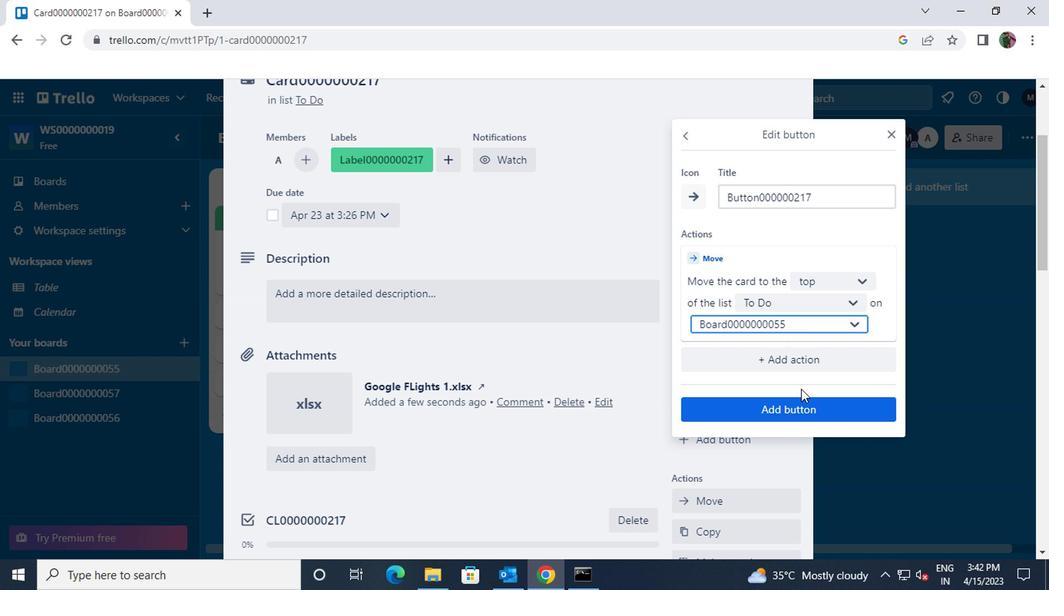 
Action: Mouse pressed left at (792, 406)
Screenshot: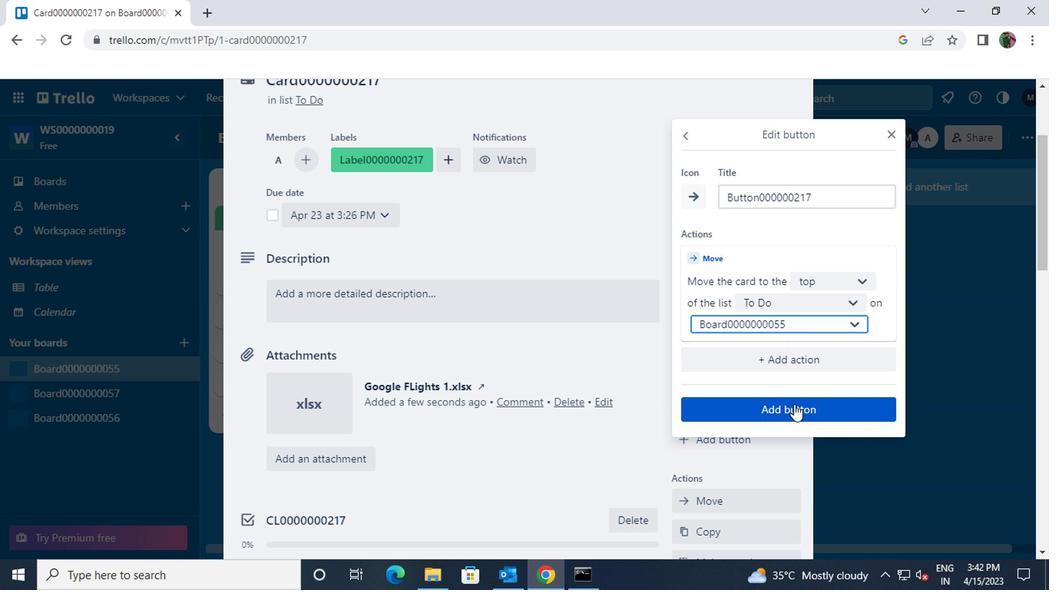 
Action: Mouse moved to (595, 289)
Screenshot: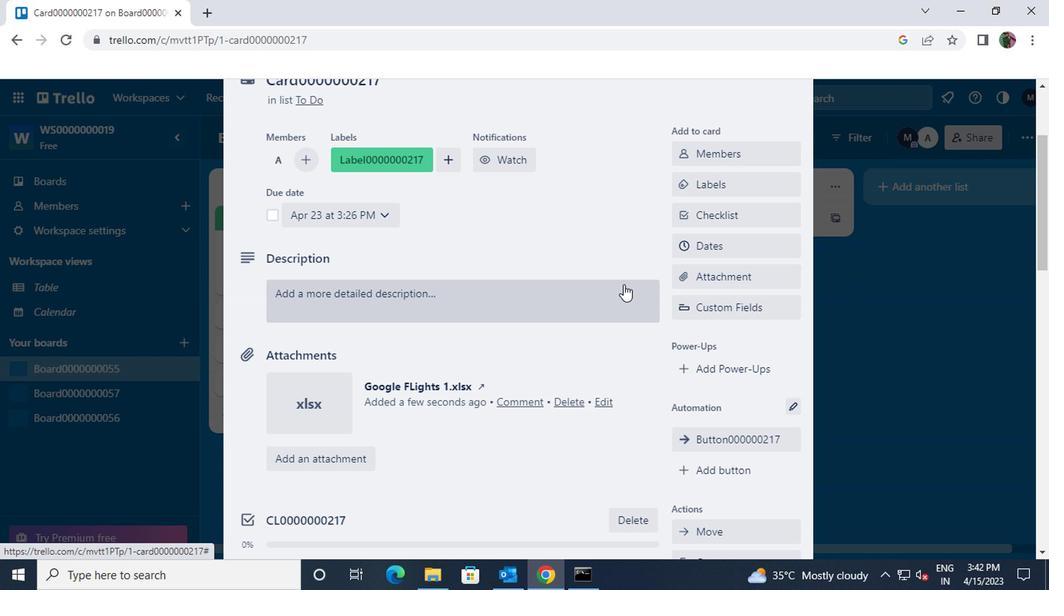 
Action: Mouse pressed left at (595, 289)
Screenshot: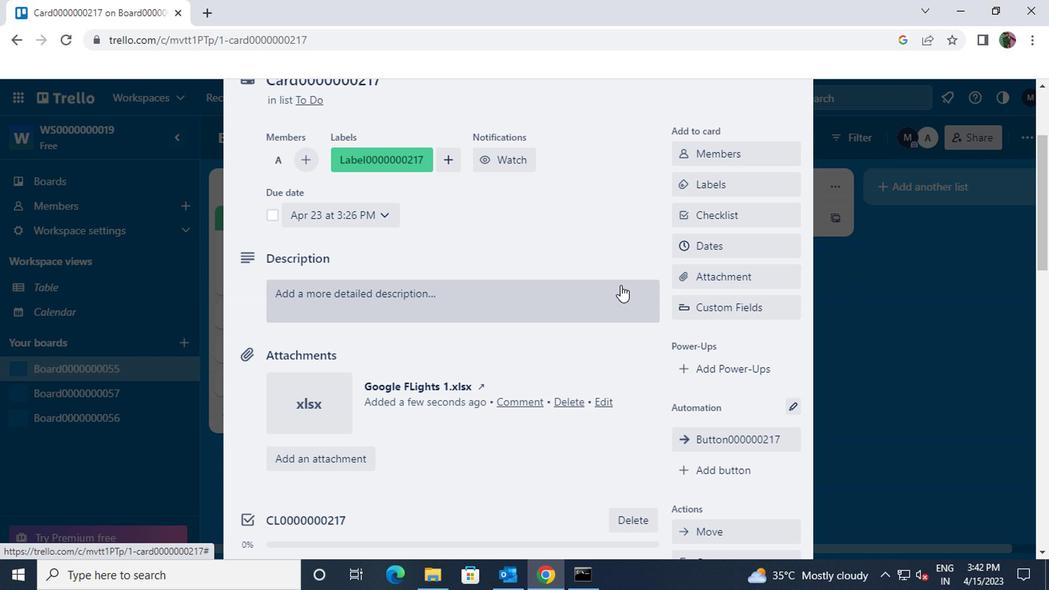 
Action: Mouse moved to (594, 289)
Screenshot: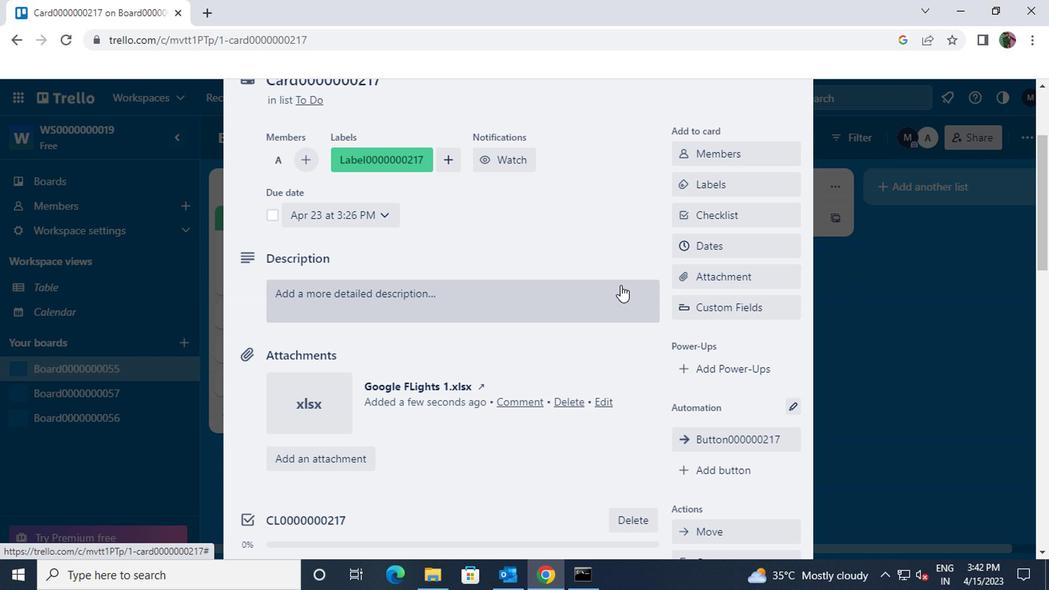 
Action: Key pressed <Key.shift>DS0000000217
Screenshot: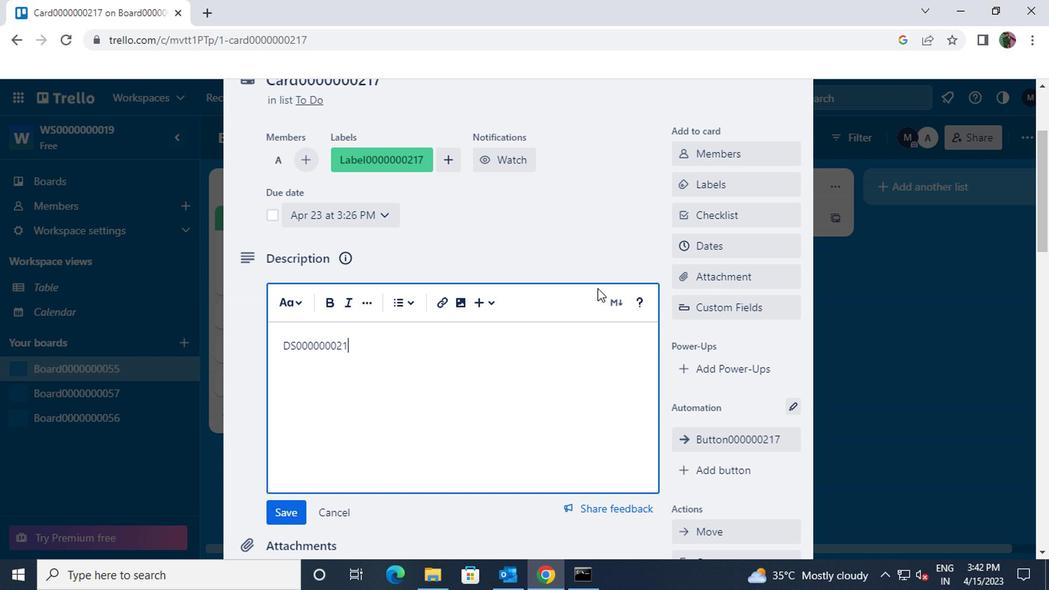 
Action: Mouse moved to (278, 511)
Screenshot: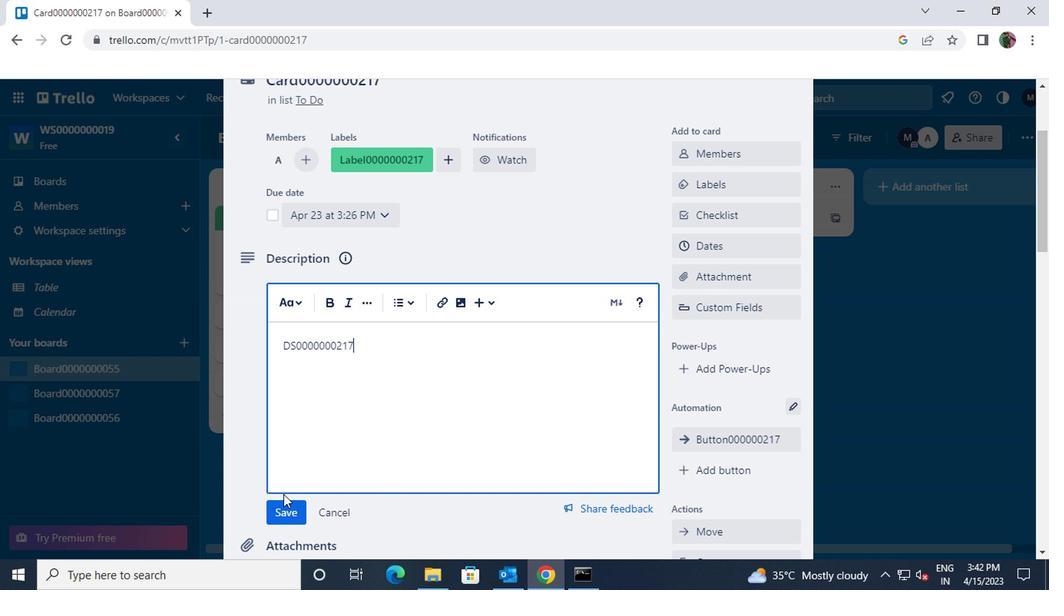 
Action: Mouse pressed left at (278, 511)
Screenshot: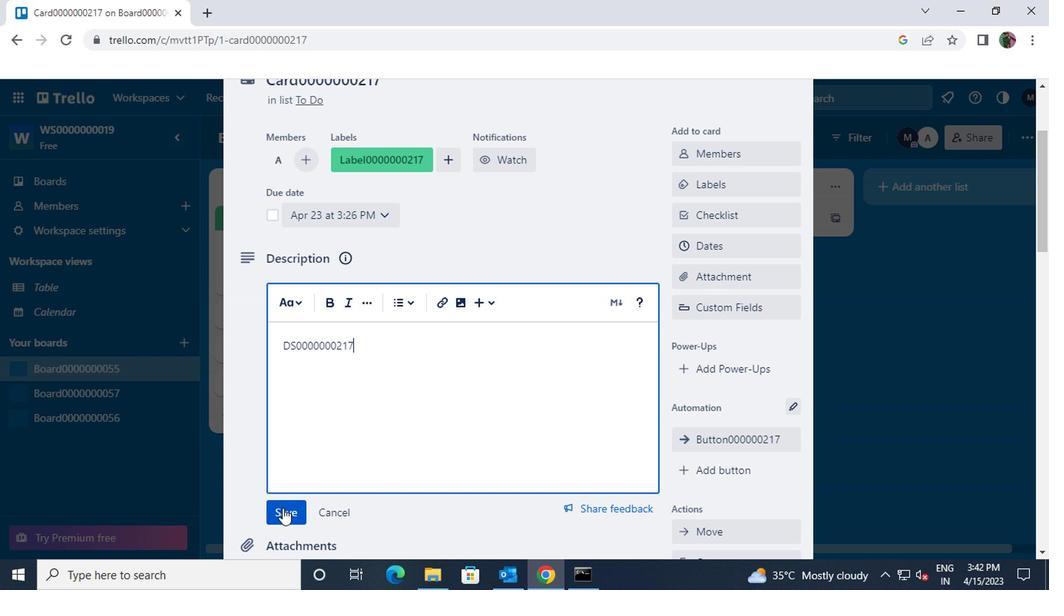 
Action: Mouse scrolled (278, 510) with delta (0, 0)
Screenshot: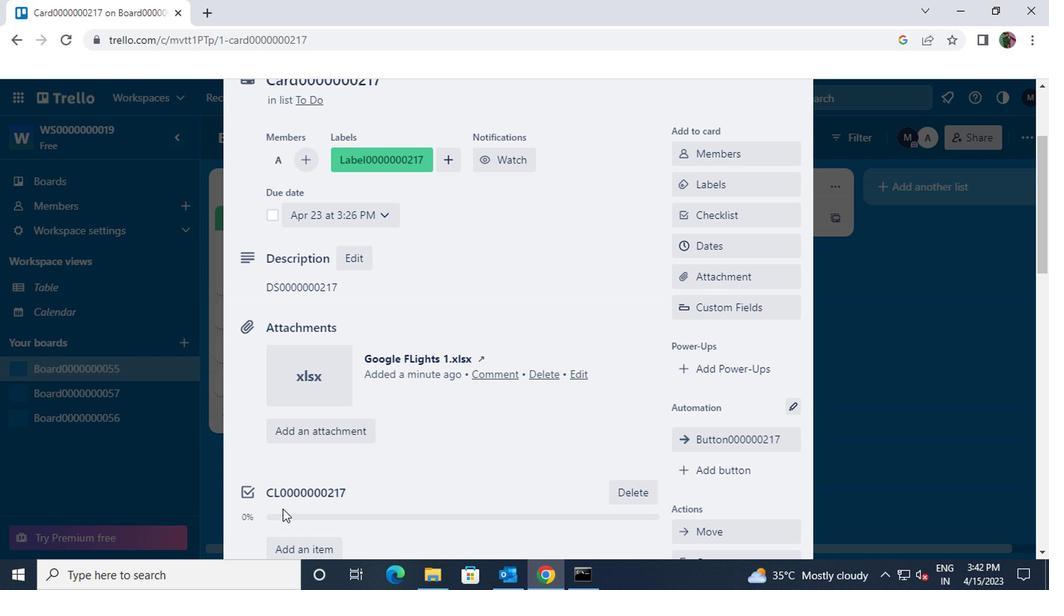 
Action: Mouse scrolled (278, 510) with delta (0, 0)
Screenshot: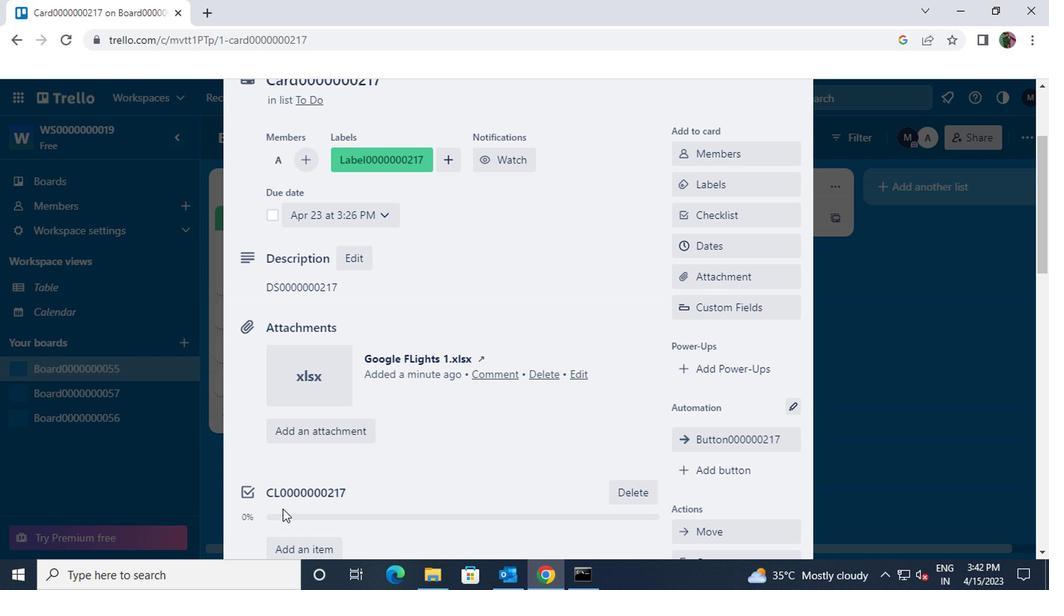 
Action: Mouse scrolled (278, 510) with delta (0, 0)
Screenshot: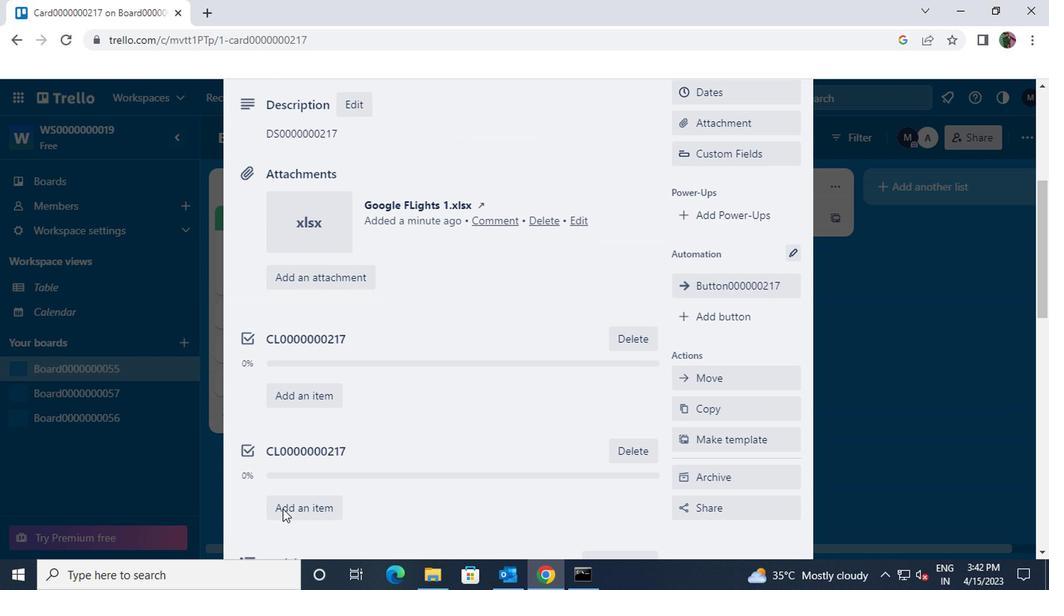 
Action: Mouse scrolled (278, 510) with delta (0, 0)
Screenshot: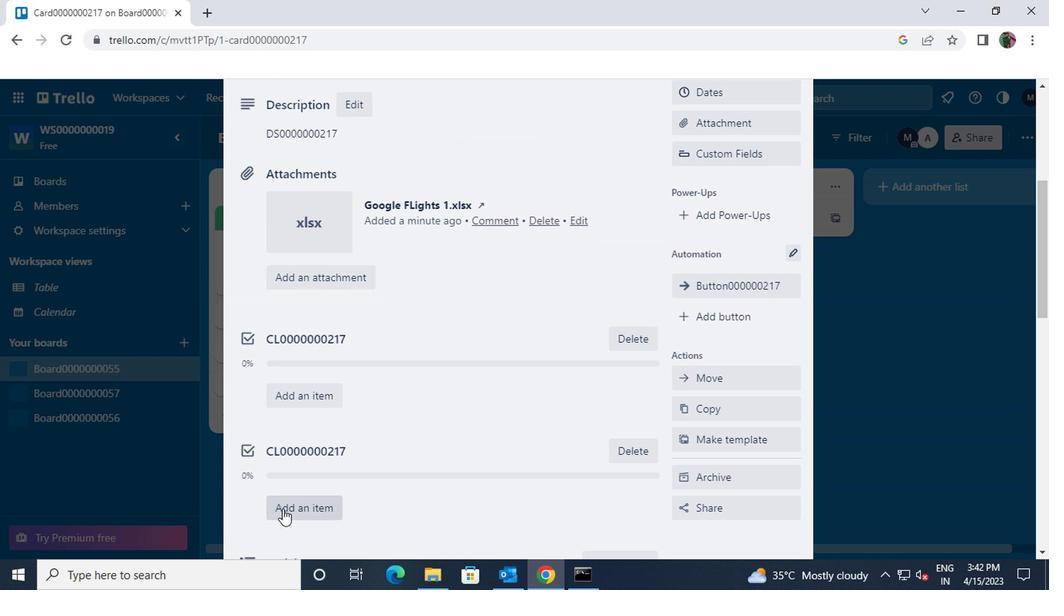 
Action: Mouse moved to (308, 445)
Screenshot: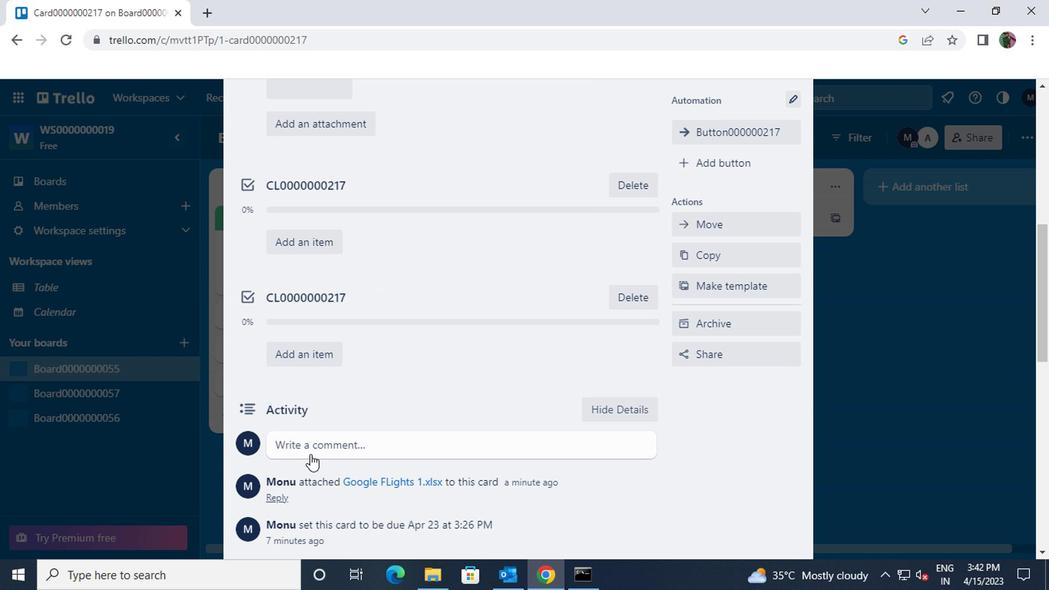 
Action: Mouse pressed left at (308, 445)
Screenshot: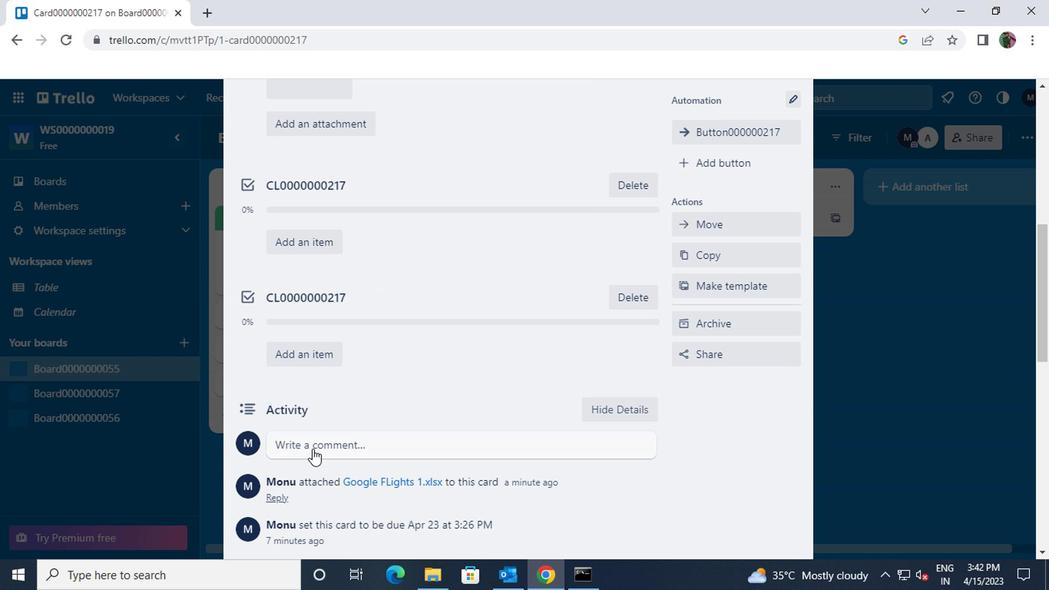 
Action: Key pressed <Key.shift>CM0000000217
Screenshot: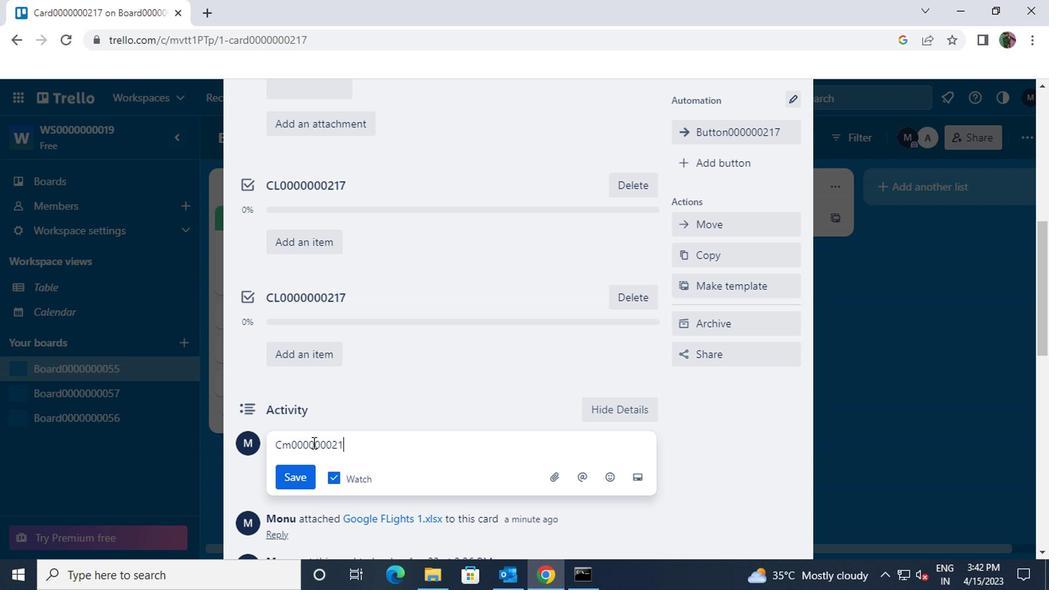 
Action: Mouse moved to (293, 477)
Screenshot: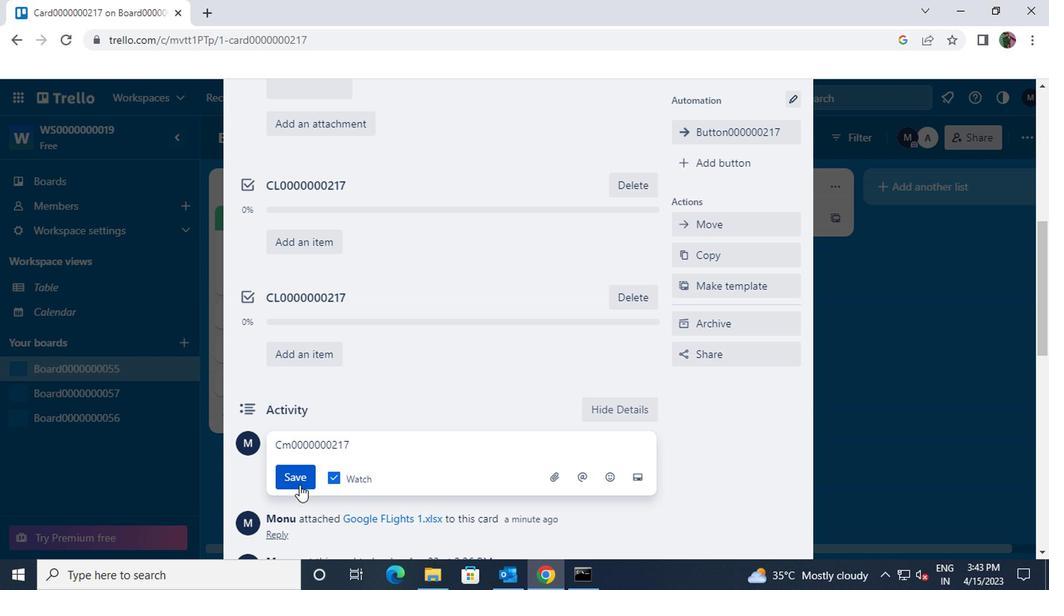 
Action: Mouse pressed left at (293, 477)
Screenshot: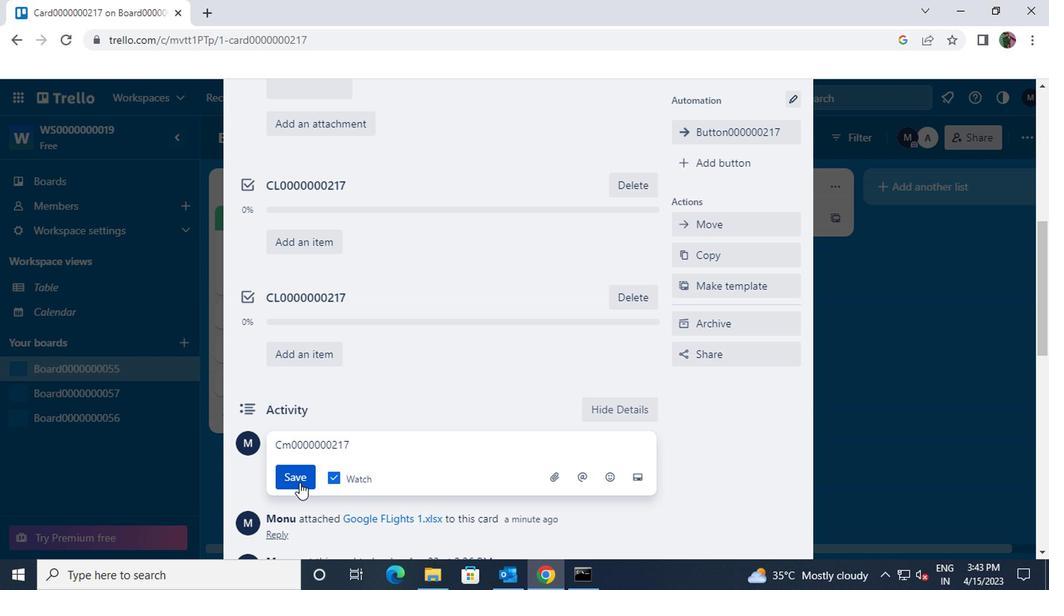 
